 Task: Start in the project ApprisePro the sprint 'Zooming Zone', with a duration of 3 weeks. Start in the project ApprisePro the sprint 'Zooming Zone', with a duration of 2 weeks. Start in the project ApprisePro the sprint 'Zooming Zone', with a duration of 1 week
Action: Mouse moved to (180, 55)
Screenshot: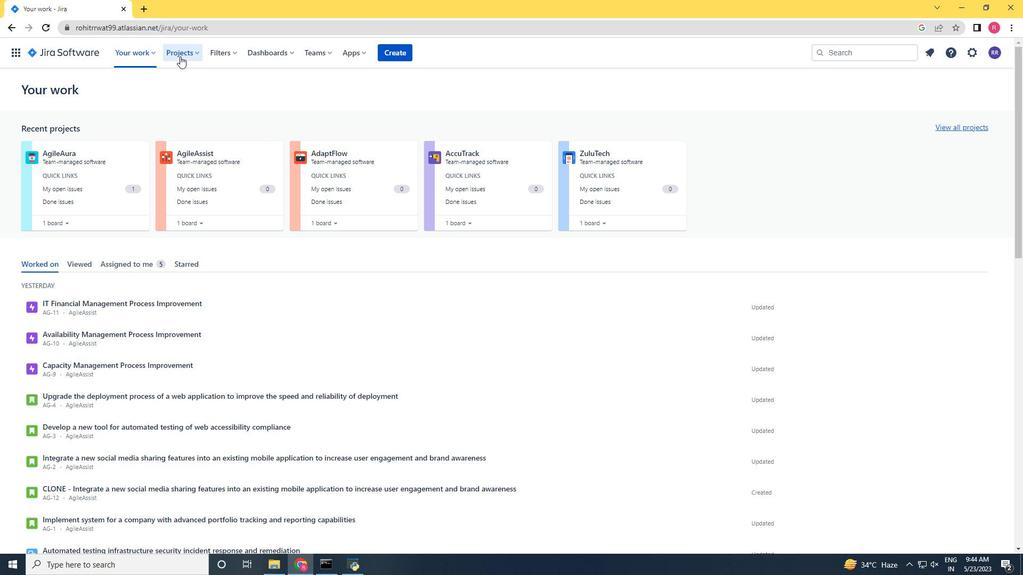 
Action: Mouse pressed left at (180, 55)
Screenshot: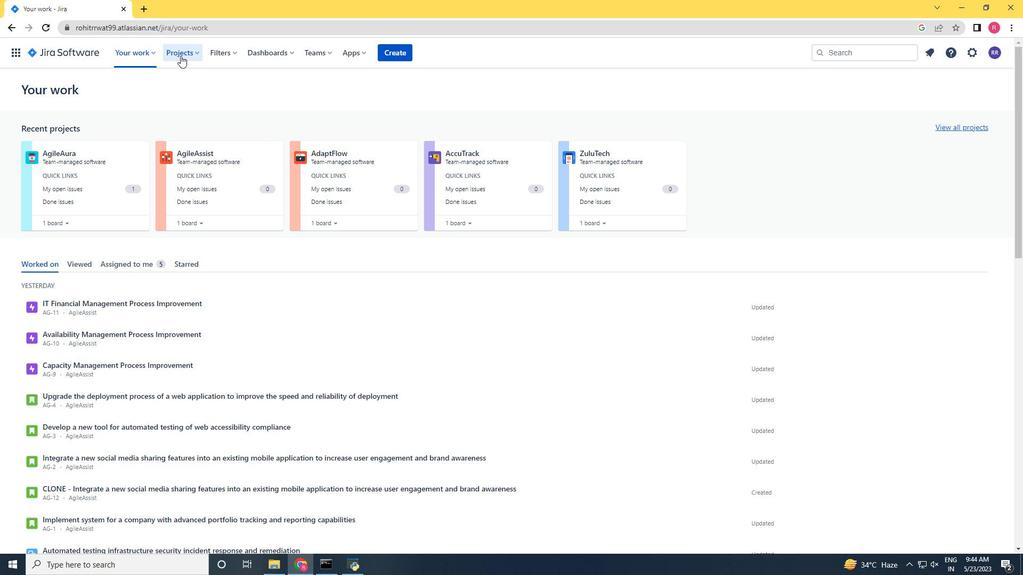 
Action: Mouse moved to (189, 96)
Screenshot: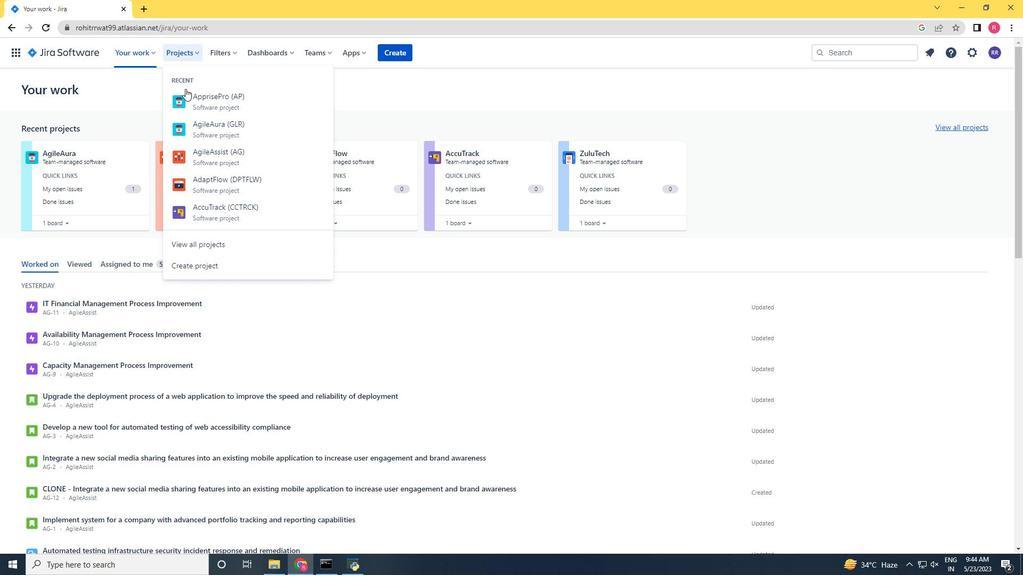 
Action: Mouse pressed left at (189, 96)
Screenshot: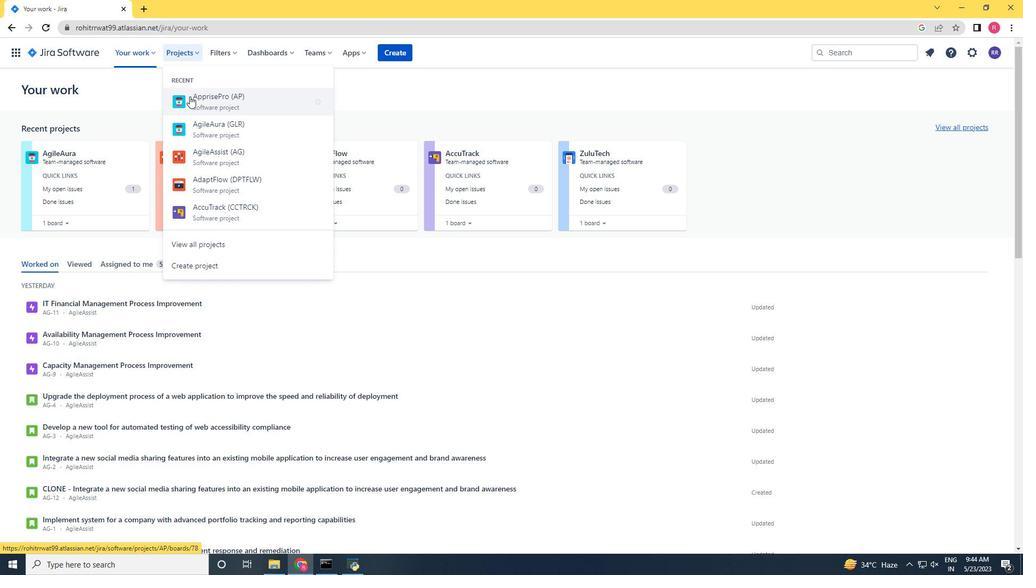 
Action: Mouse moved to (77, 166)
Screenshot: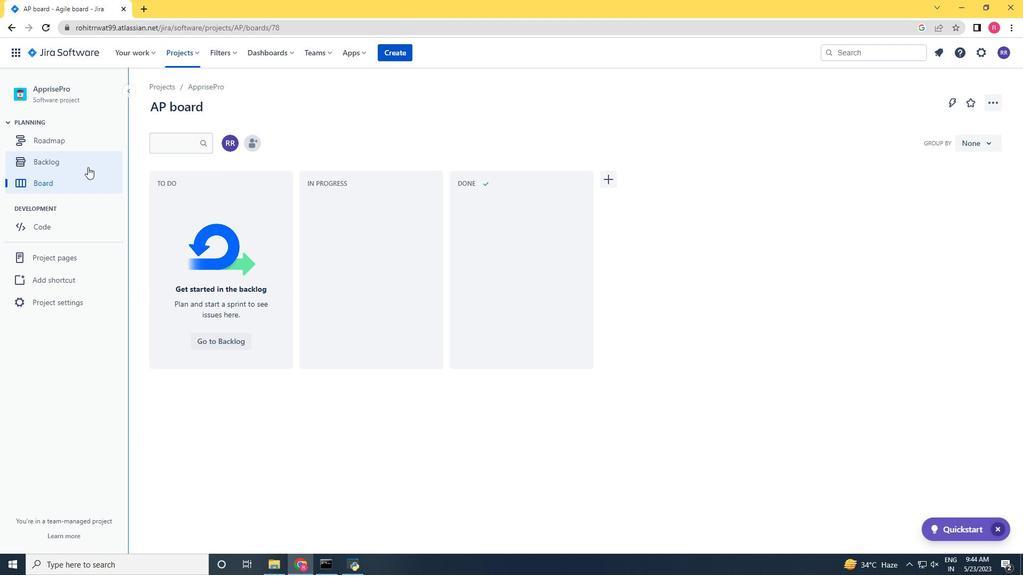 
Action: Mouse pressed left at (77, 166)
Screenshot: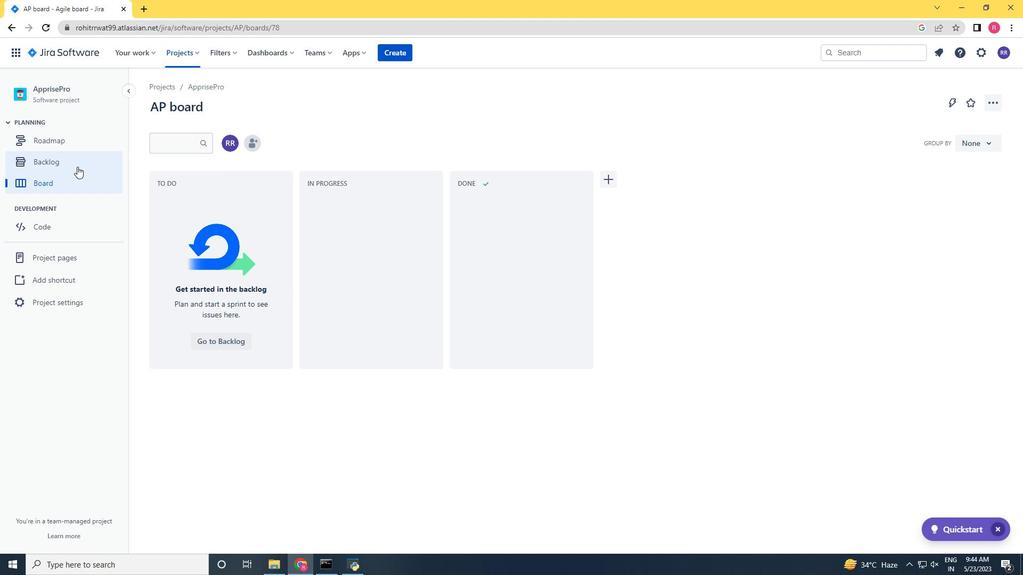 
Action: Mouse moved to (950, 165)
Screenshot: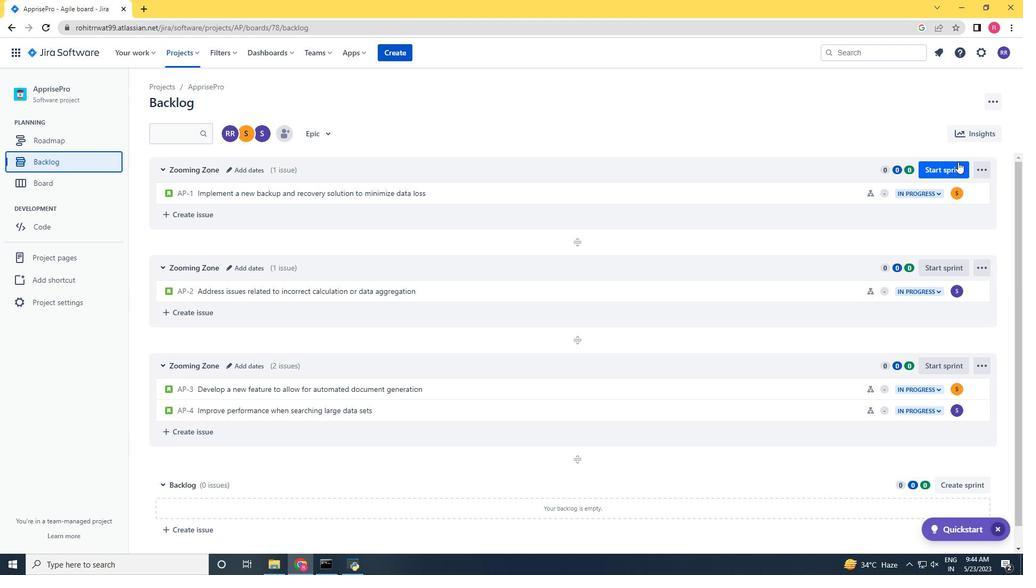 
Action: Mouse pressed left at (950, 165)
Screenshot: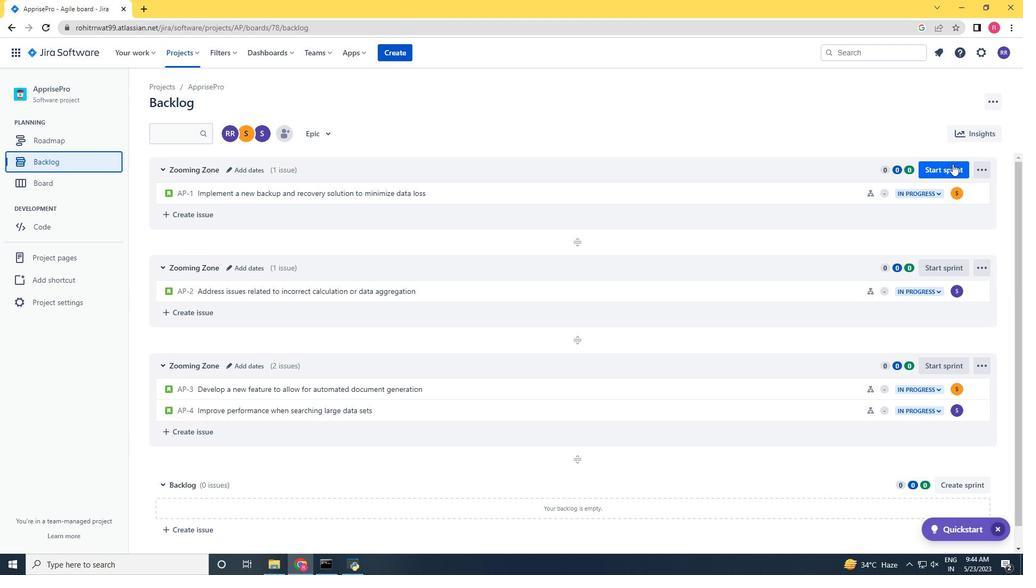 
Action: Mouse moved to (458, 188)
Screenshot: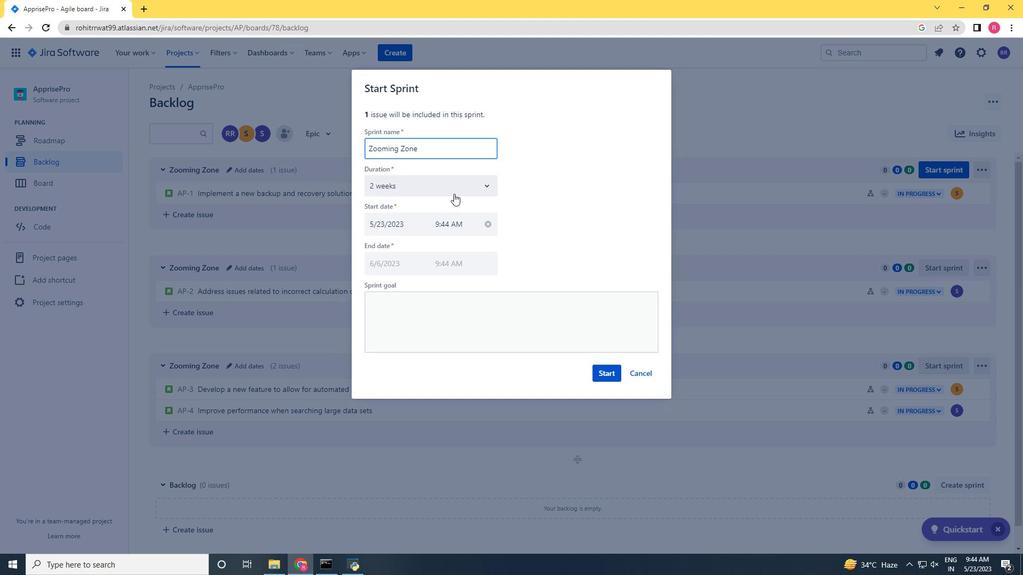 
Action: Mouse pressed left at (458, 188)
Screenshot: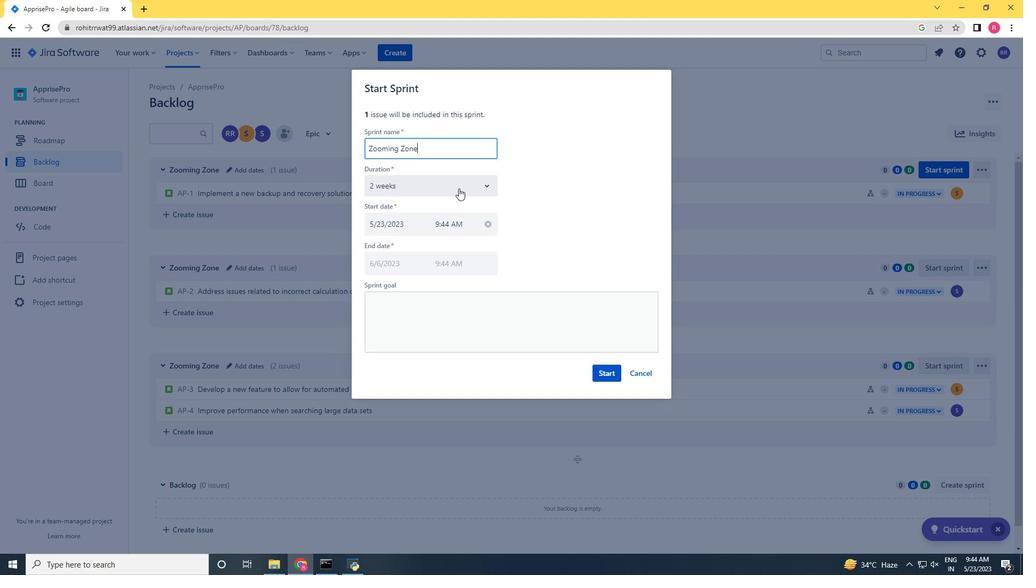 
Action: Mouse moved to (410, 246)
Screenshot: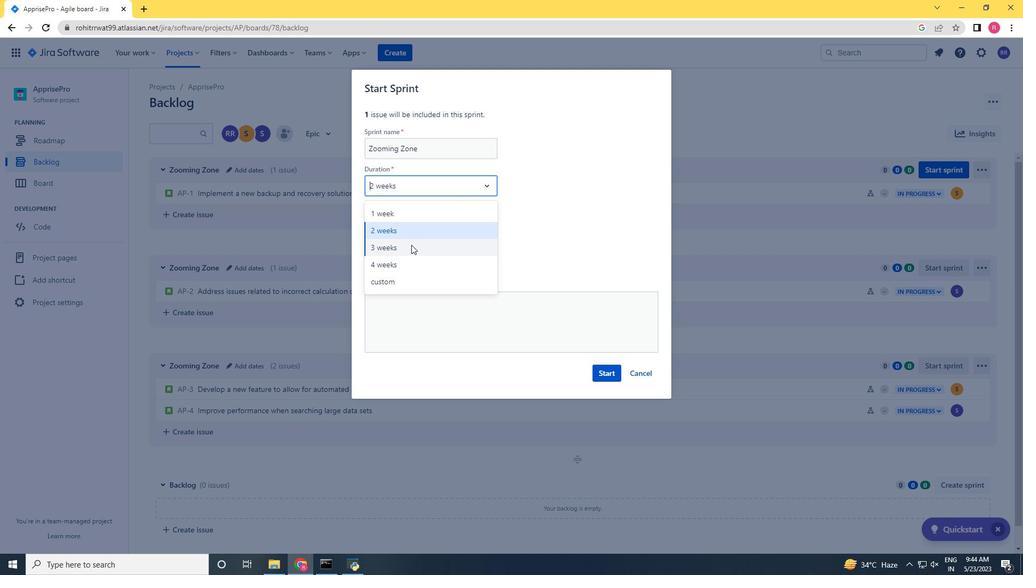 
Action: Mouse pressed left at (410, 246)
Screenshot: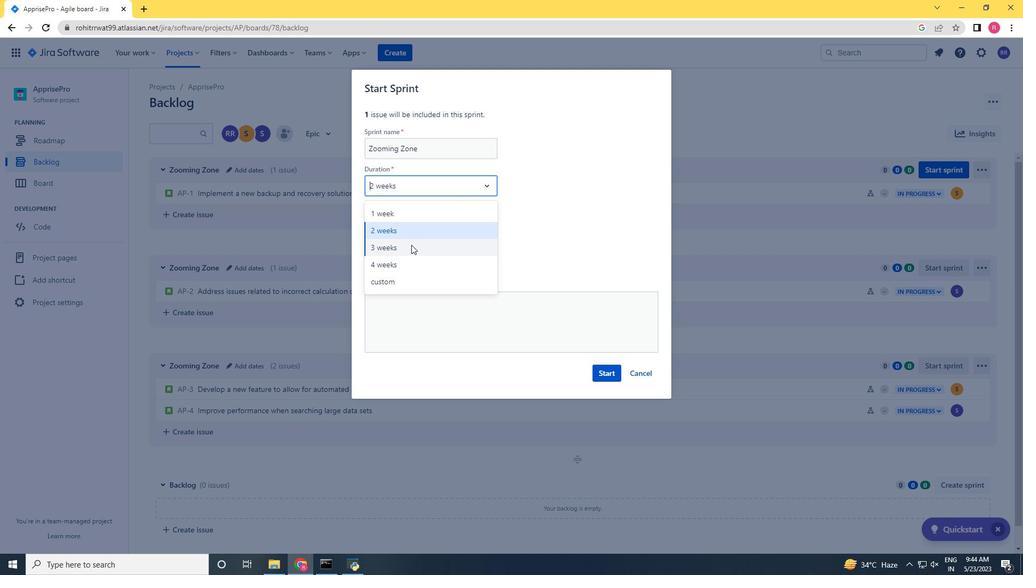 
Action: Mouse moved to (596, 374)
Screenshot: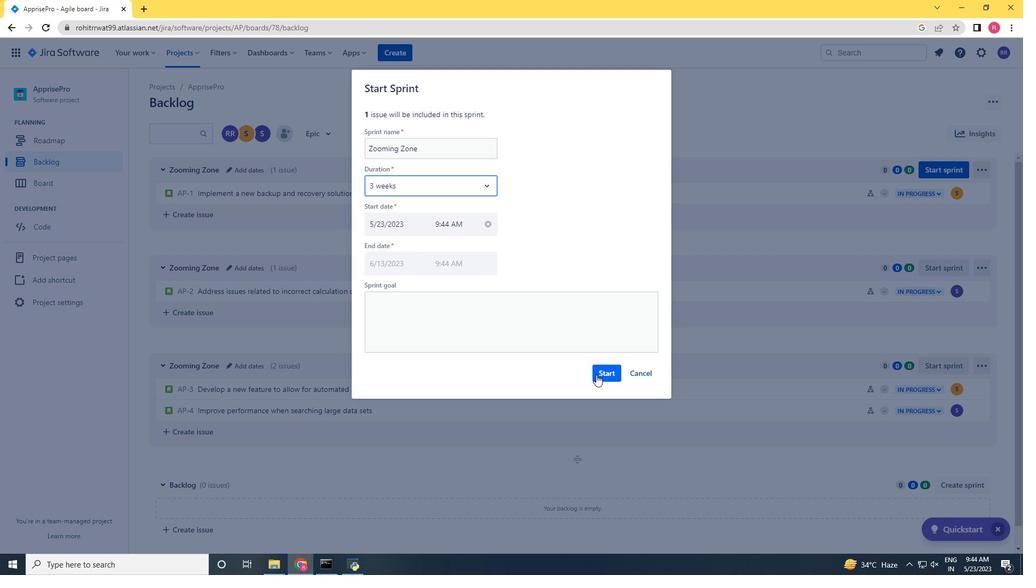 
Action: Mouse pressed left at (596, 374)
Screenshot: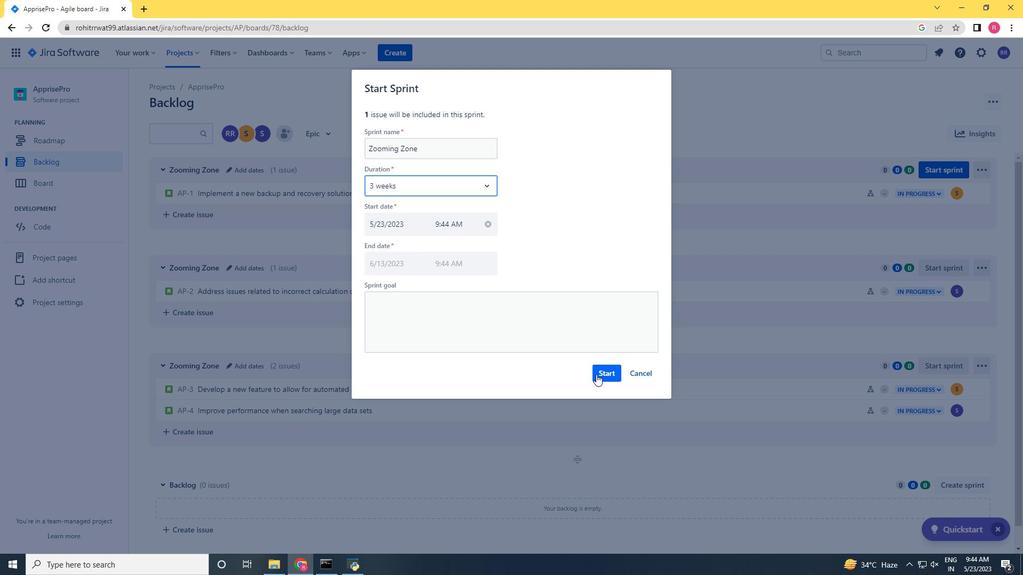 
Action: Mouse moved to (326, 367)
Screenshot: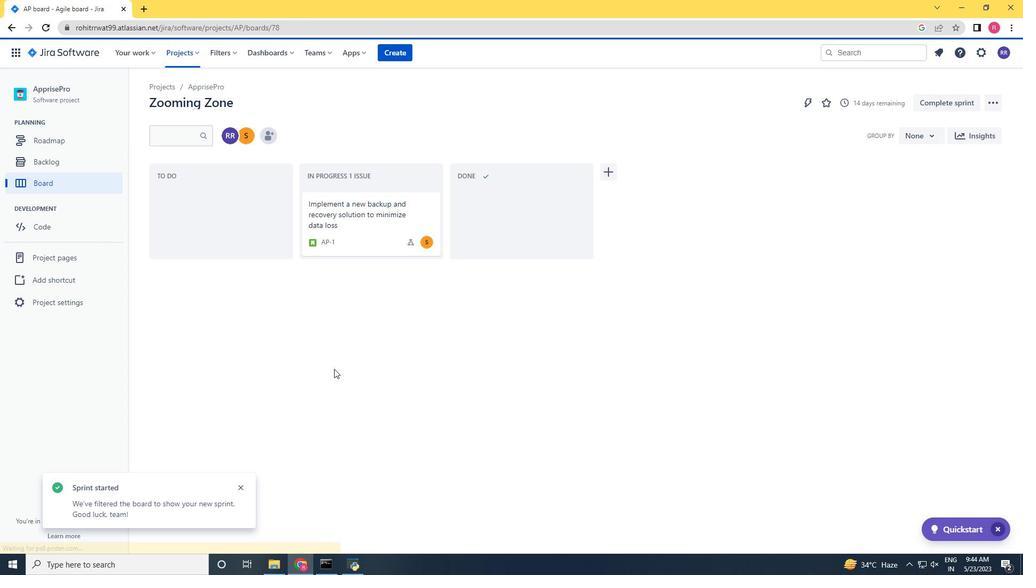 
Action: Mouse scrolled (326, 368) with delta (0, 0)
Screenshot: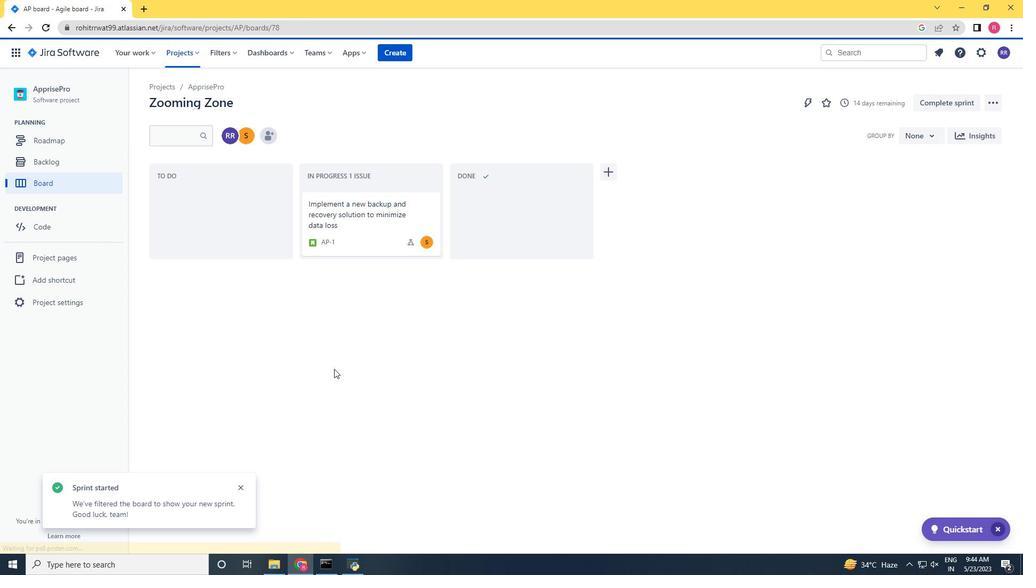 
Action: Mouse scrolled (326, 368) with delta (0, 0)
Screenshot: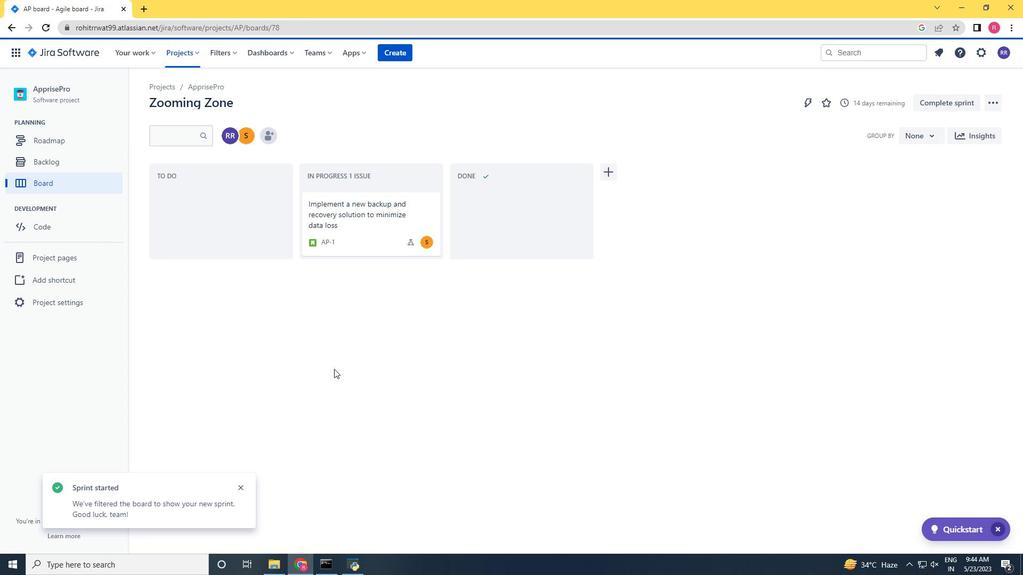 
Action: Mouse scrolled (326, 368) with delta (0, 0)
Screenshot: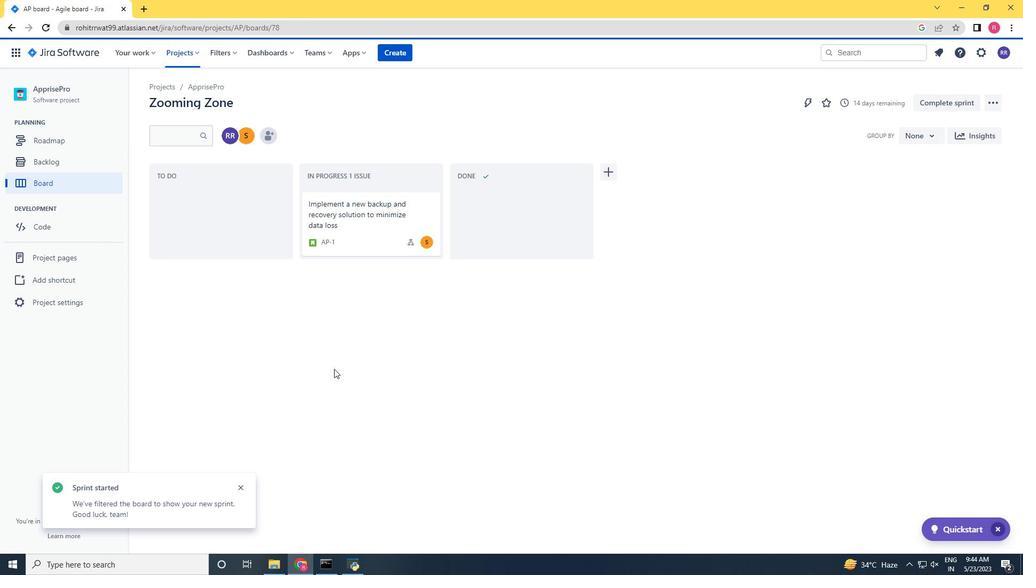 
Action: Mouse scrolled (326, 368) with delta (0, 0)
Screenshot: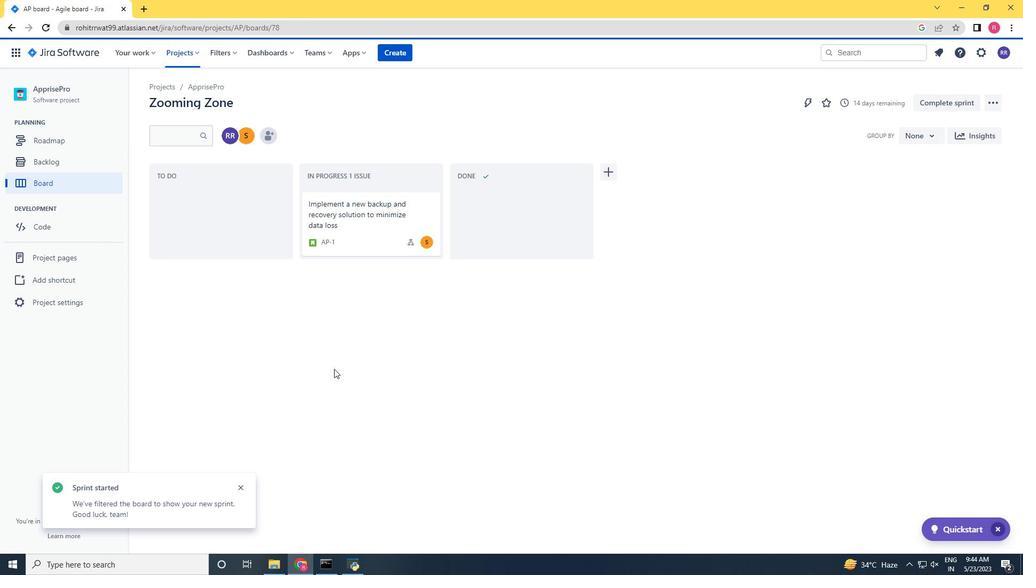 
Action: Mouse scrolled (326, 368) with delta (0, 0)
Screenshot: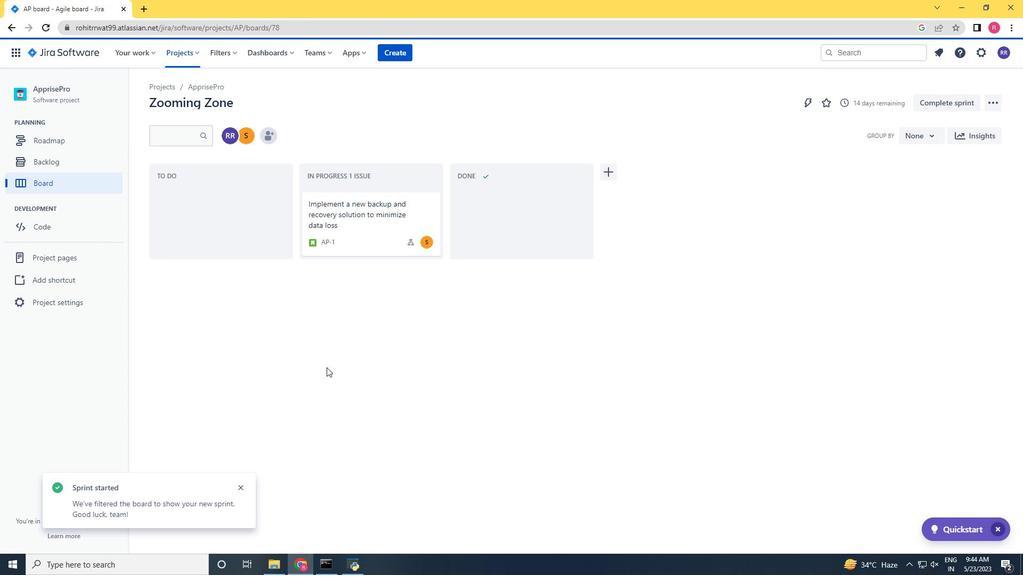 
Action: Mouse moved to (76, 164)
Screenshot: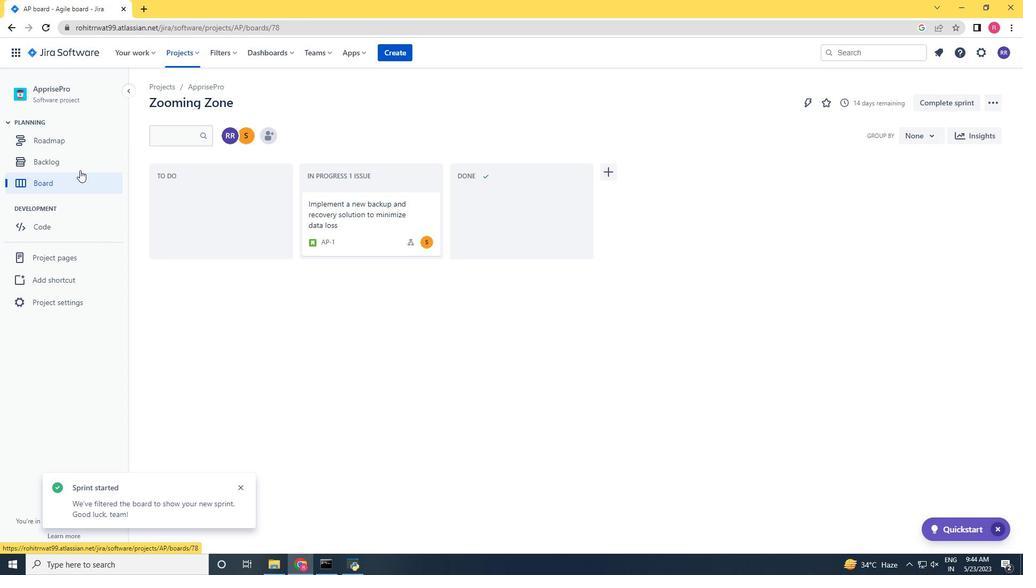 
Action: Mouse pressed left at (76, 164)
Screenshot: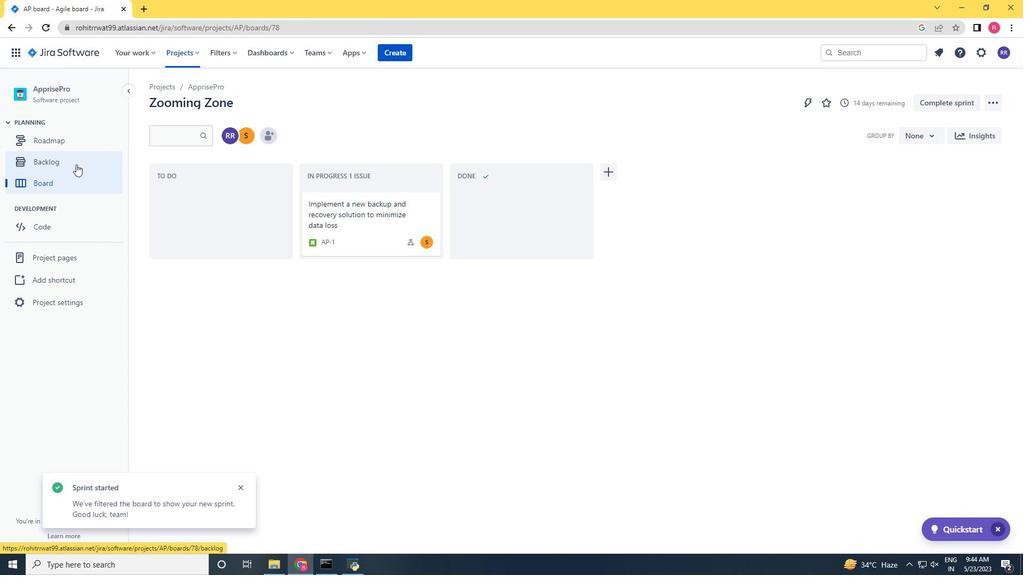 
Action: Mouse moved to (377, 333)
Screenshot: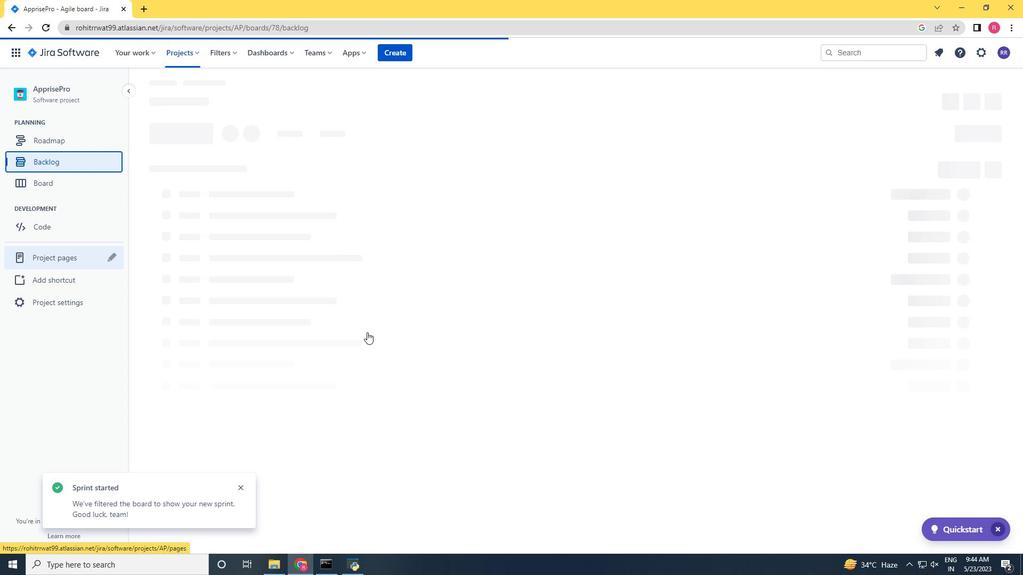 
Action: Mouse scrolled (377, 334) with delta (0, 0)
Screenshot: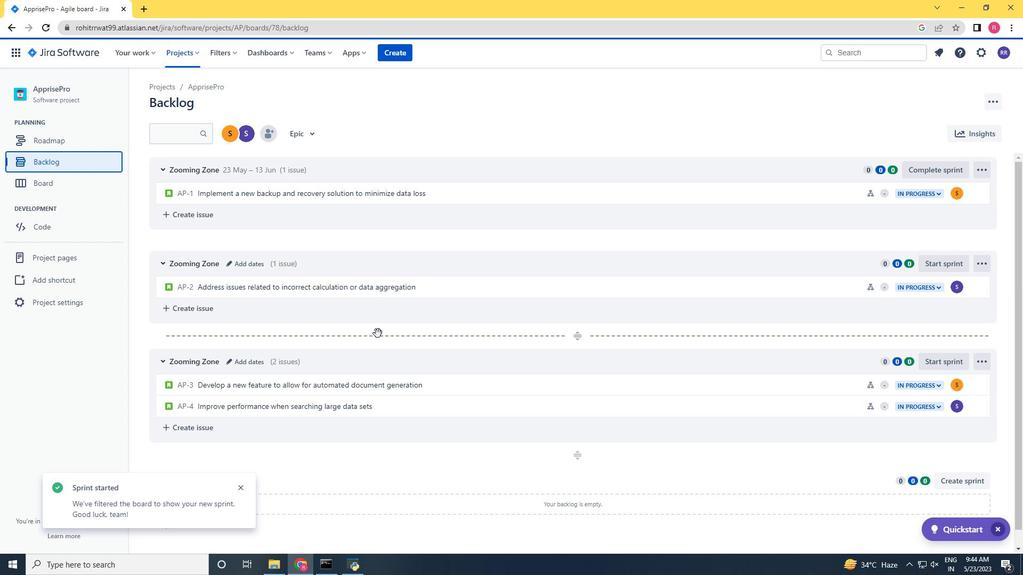 
Action: Mouse scrolled (377, 334) with delta (0, 0)
Screenshot: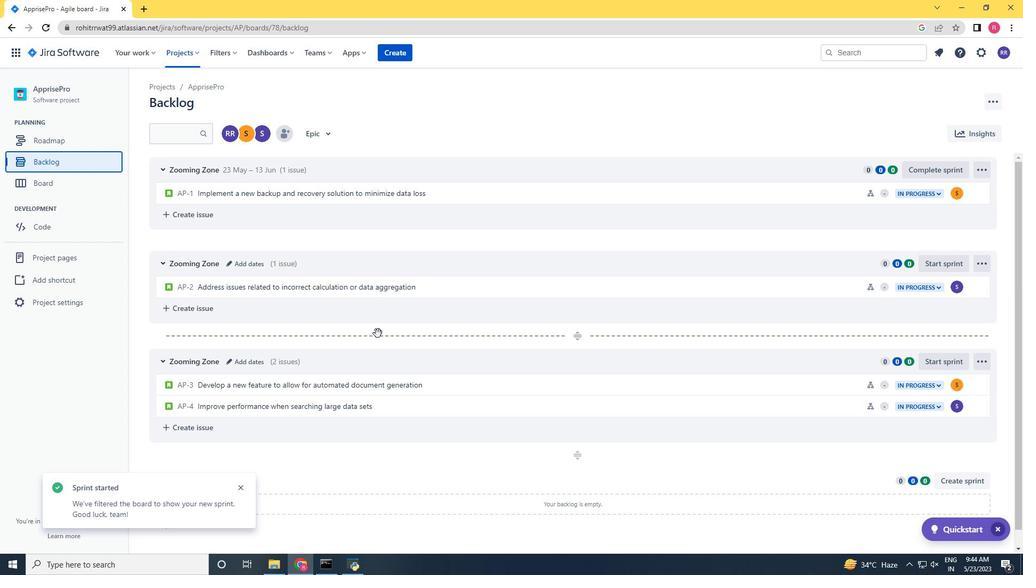 
Action: Mouse scrolled (377, 334) with delta (0, 0)
Screenshot: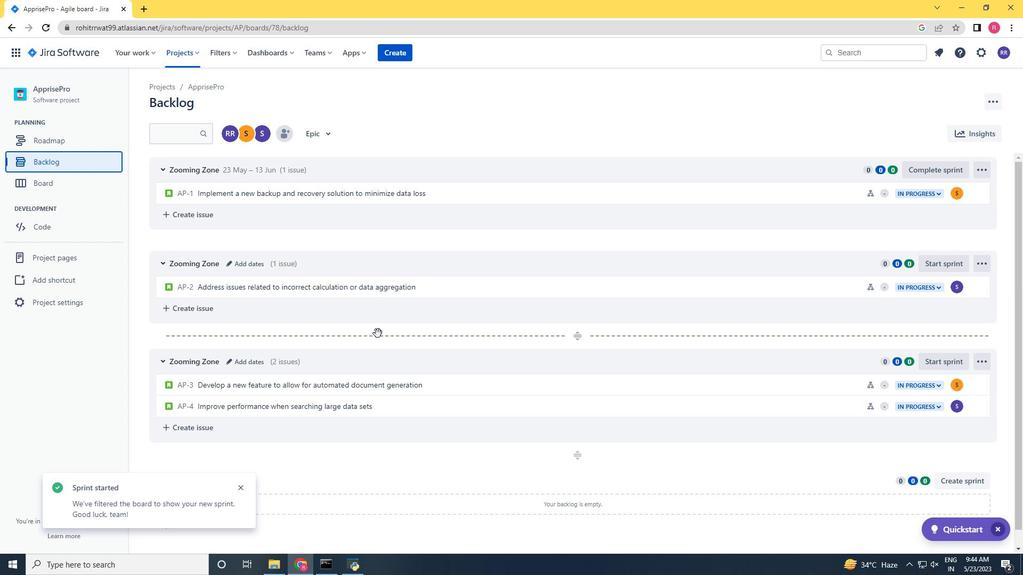 
Action: Mouse scrolled (377, 334) with delta (0, 0)
Screenshot: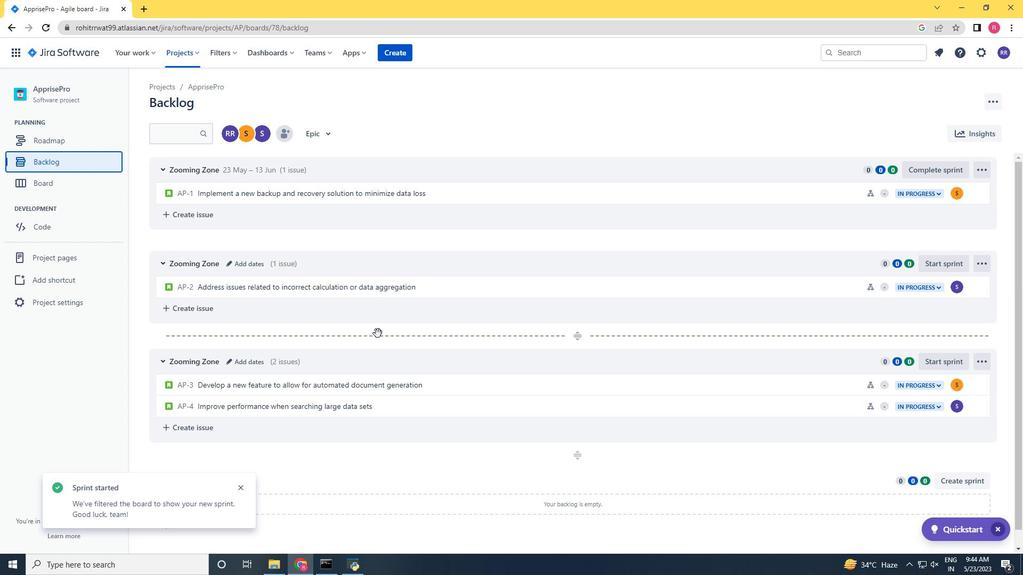 
Action: Mouse moved to (484, 430)
Screenshot: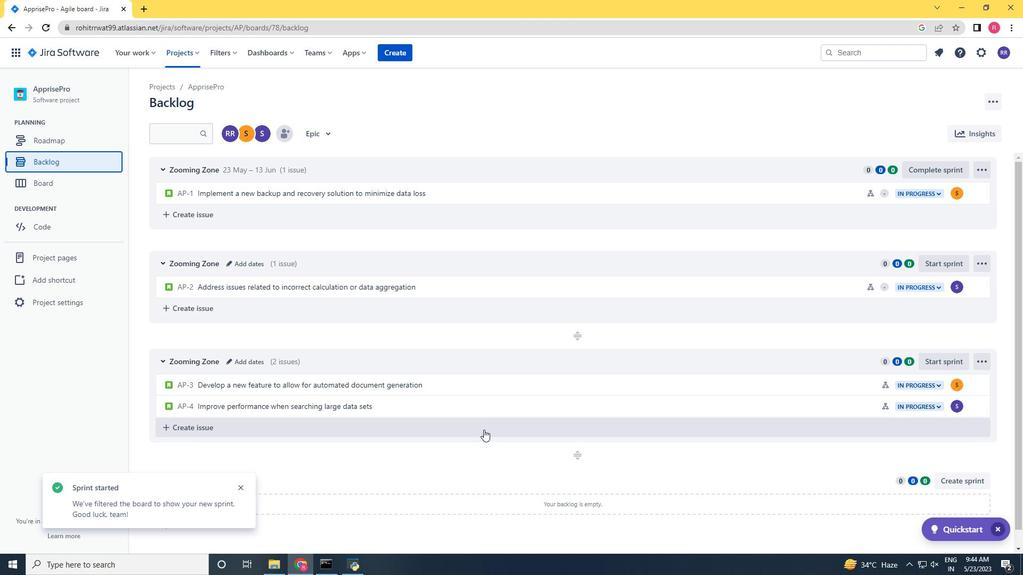 
Action: Mouse scrolled (484, 430) with delta (0, 0)
Screenshot: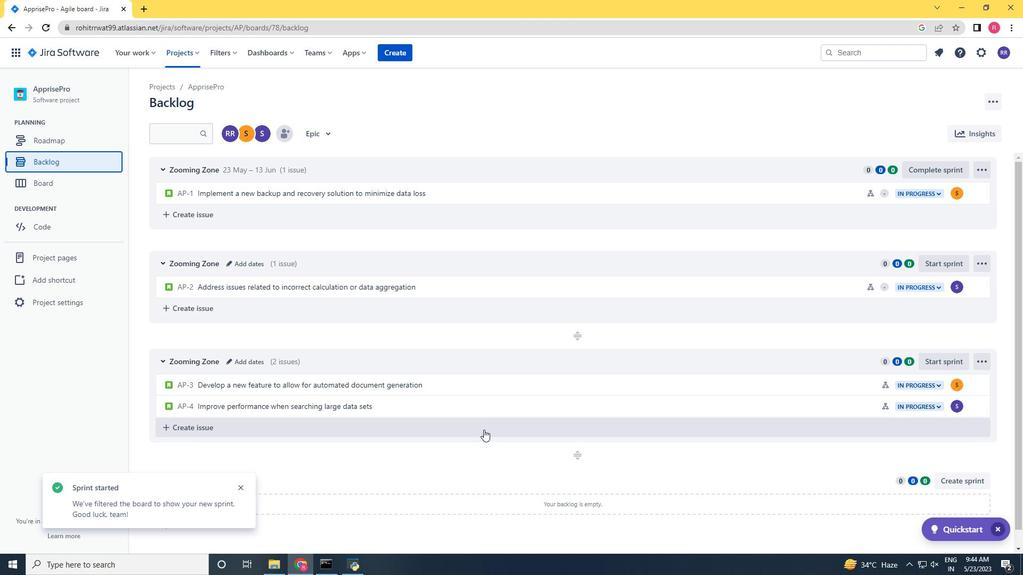 
Action: Mouse scrolled (484, 430) with delta (0, 0)
Screenshot: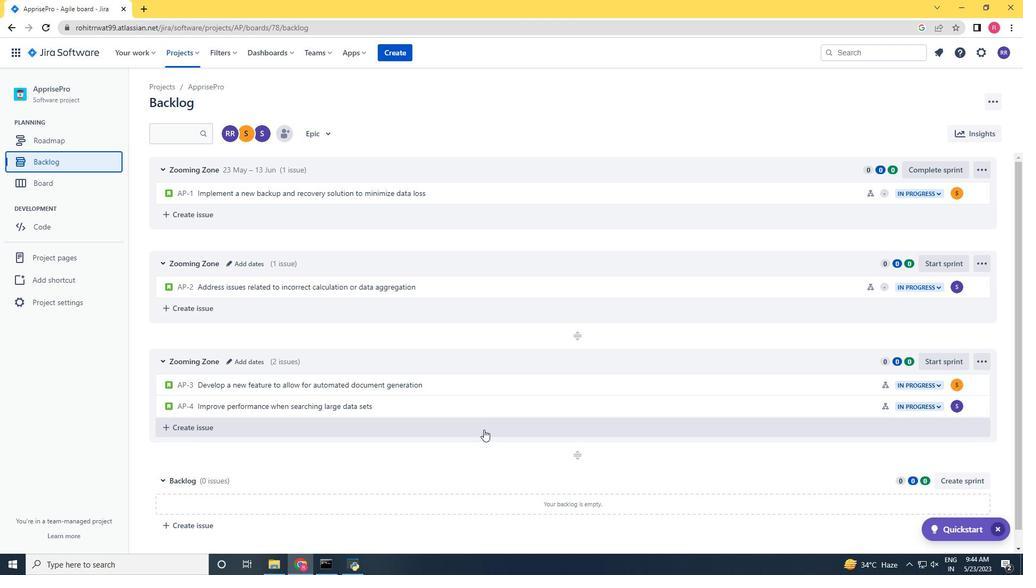 
Action: Mouse scrolled (484, 429) with delta (0, 0)
Screenshot: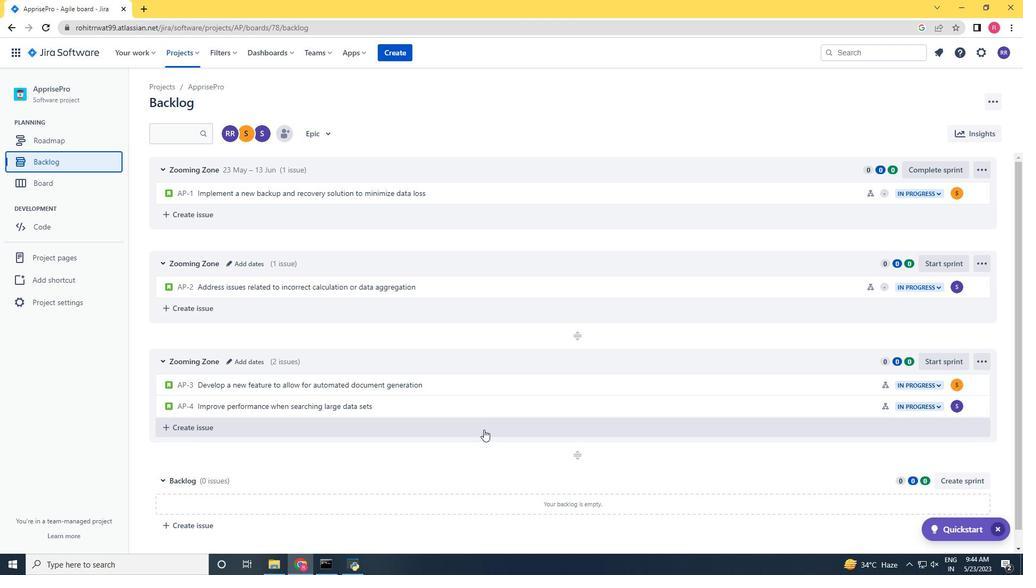 
Action: Mouse moved to (908, 265)
Screenshot: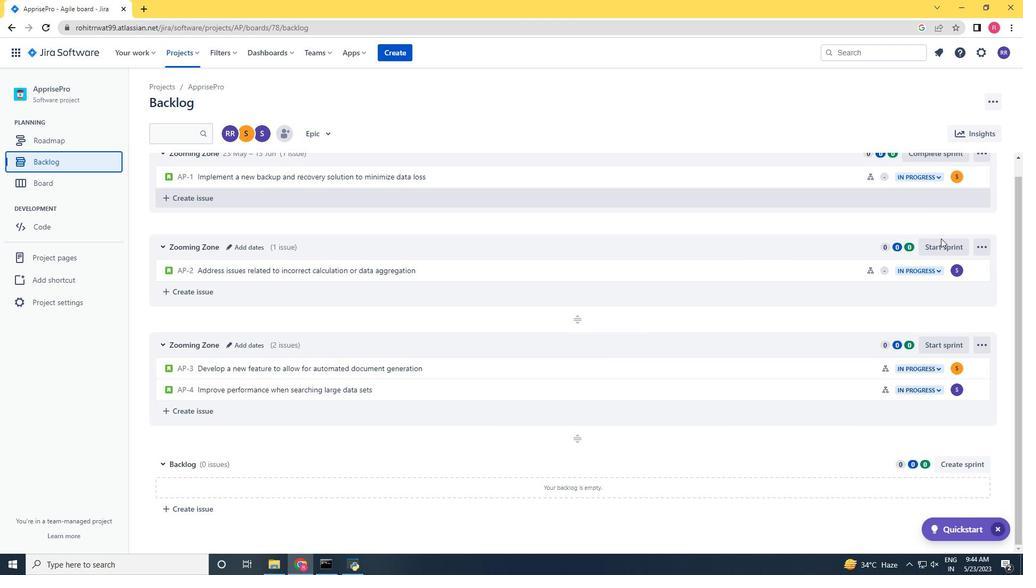 
Action: Mouse scrolled (908, 266) with delta (0, 0)
Screenshot: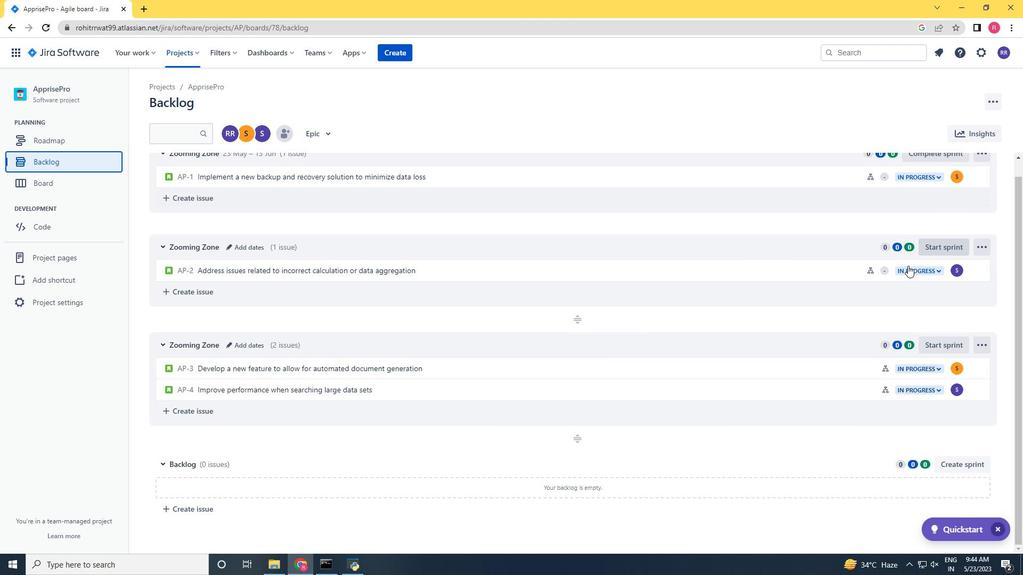 
Action: Mouse scrolled (908, 266) with delta (0, 0)
Screenshot: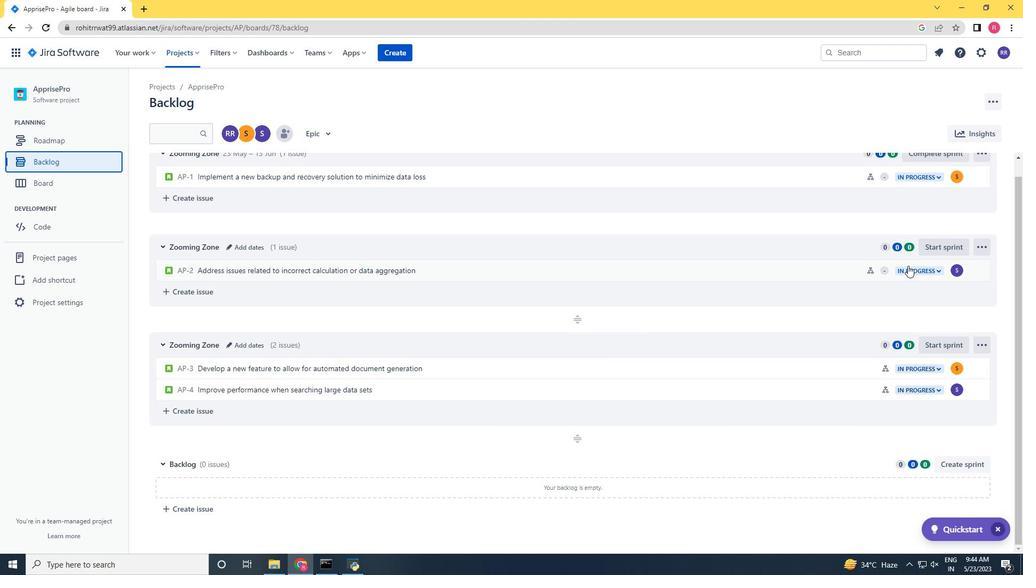 
Action: Mouse scrolled (908, 266) with delta (0, 0)
Screenshot: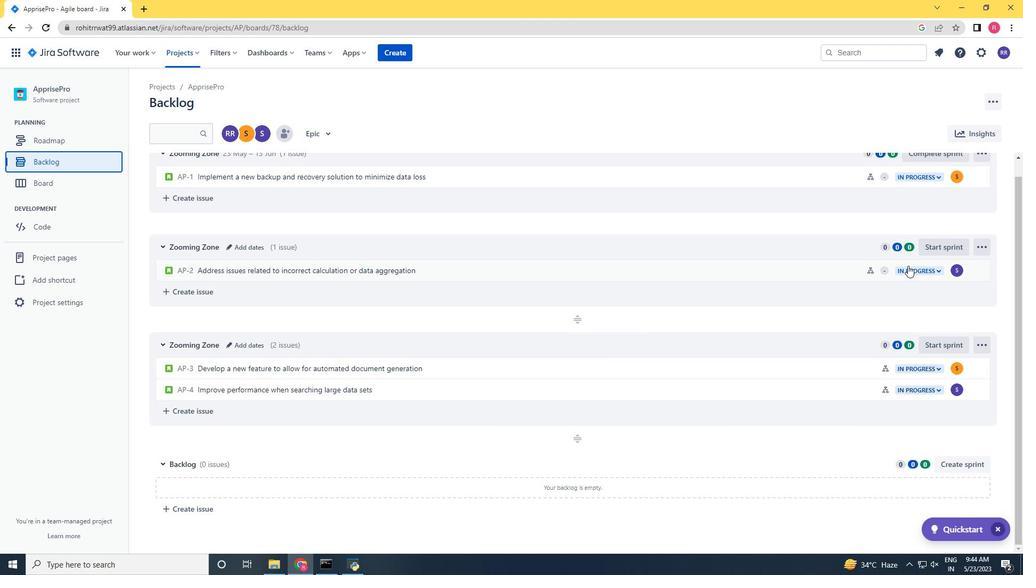 
Action: Mouse moved to (954, 260)
Screenshot: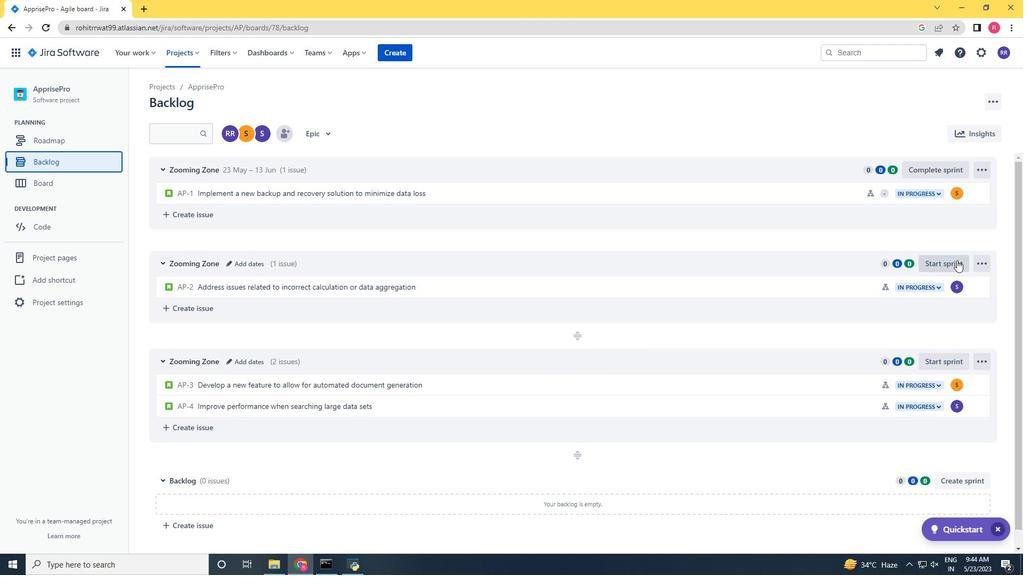 
Action: Mouse pressed left at (954, 260)
Screenshot: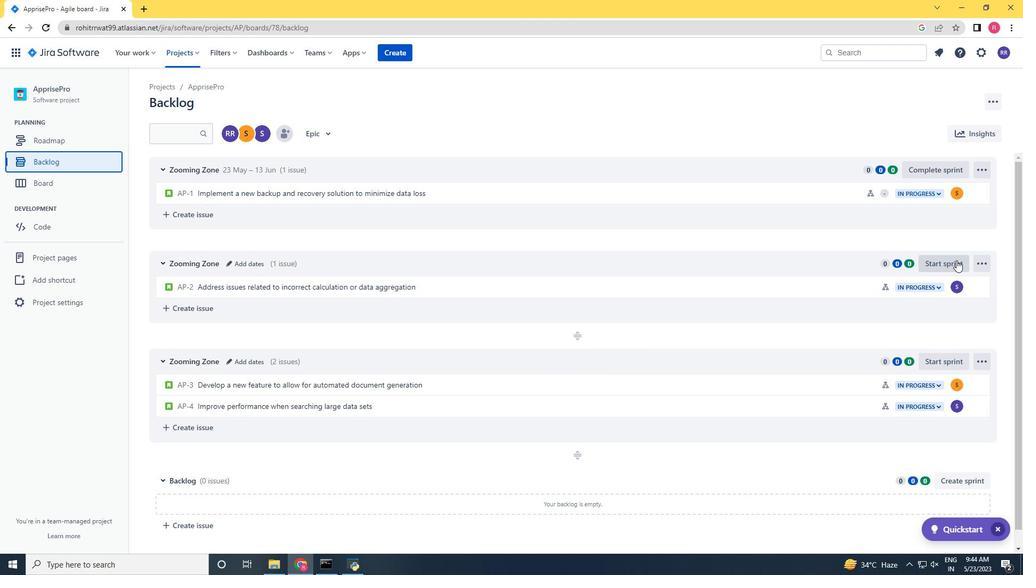 
Action: Mouse moved to (429, 186)
Screenshot: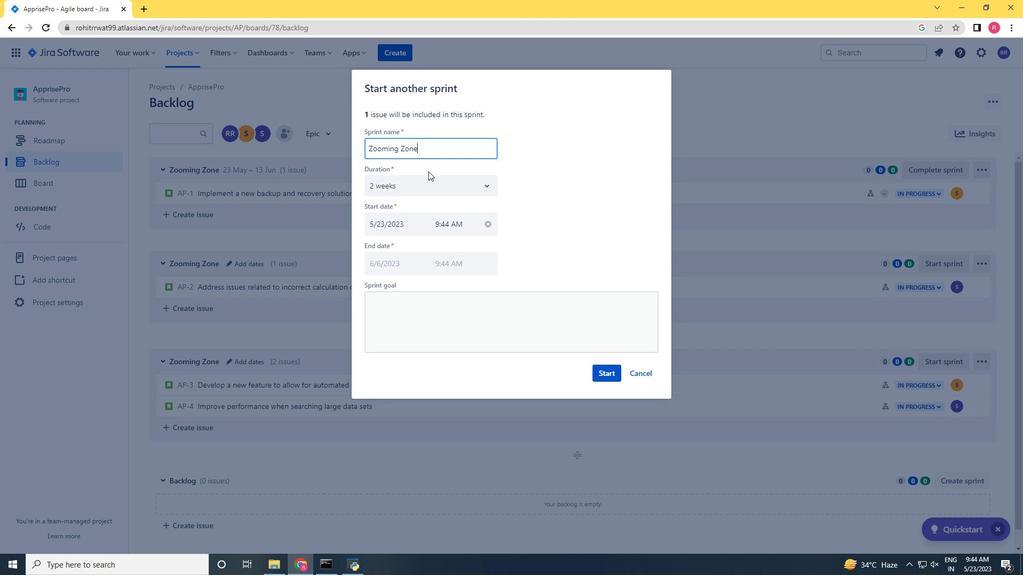 
Action: Mouse pressed left at (429, 186)
Screenshot: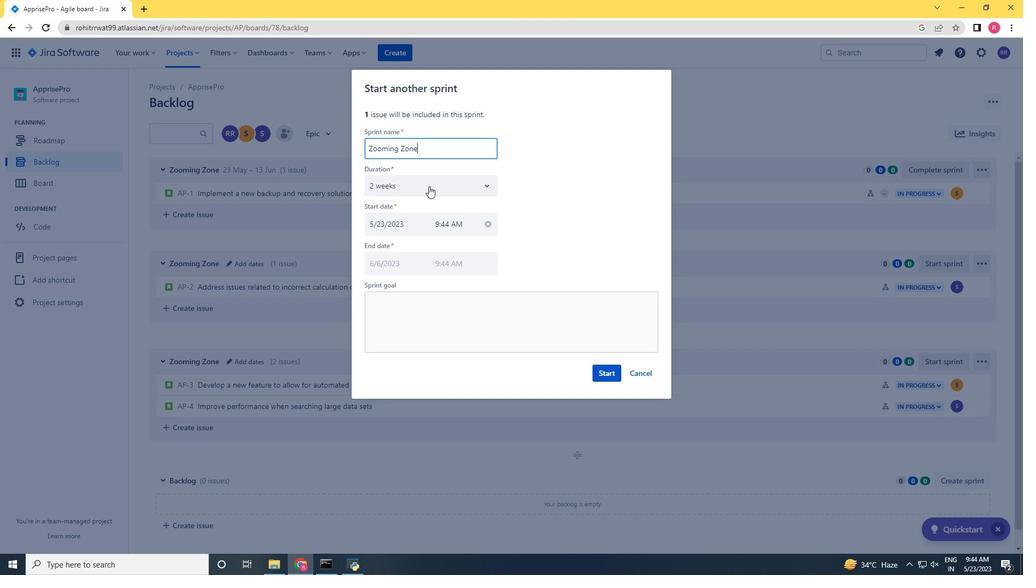 
Action: Mouse moved to (415, 230)
Screenshot: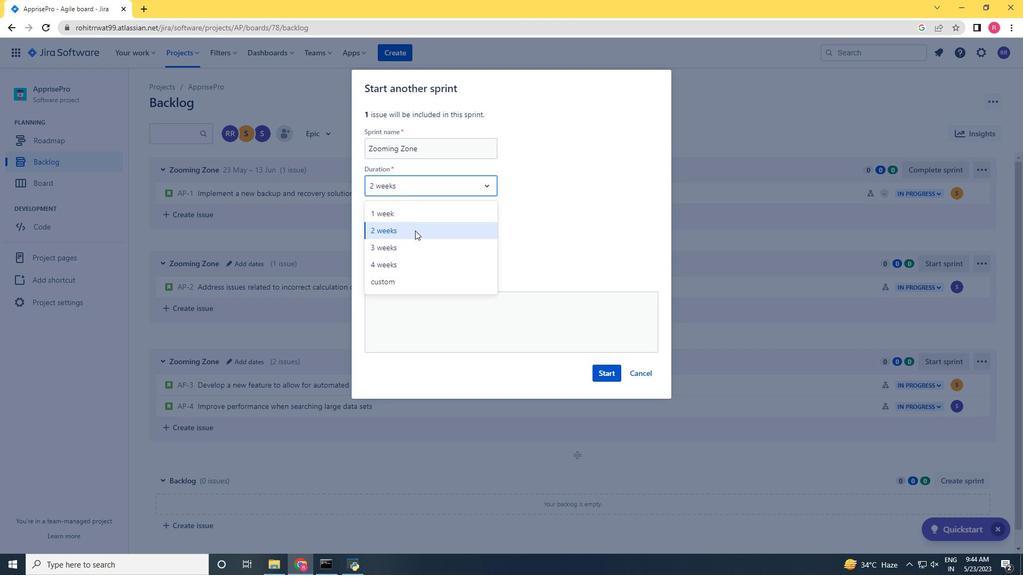 
Action: Mouse pressed left at (415, 230)
Screenshot: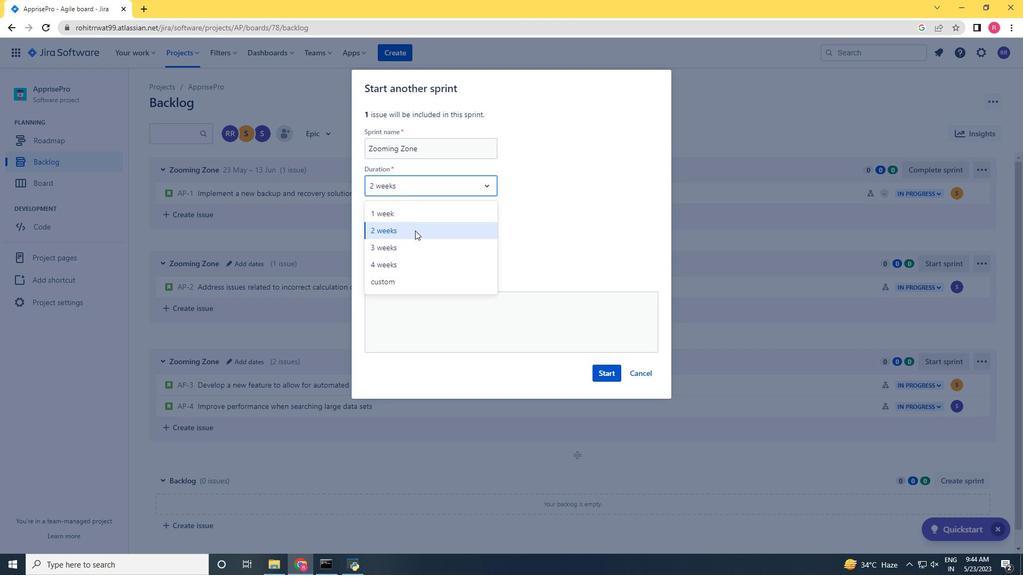 
Action: Mouse moved to (612, 372)
Screenshot: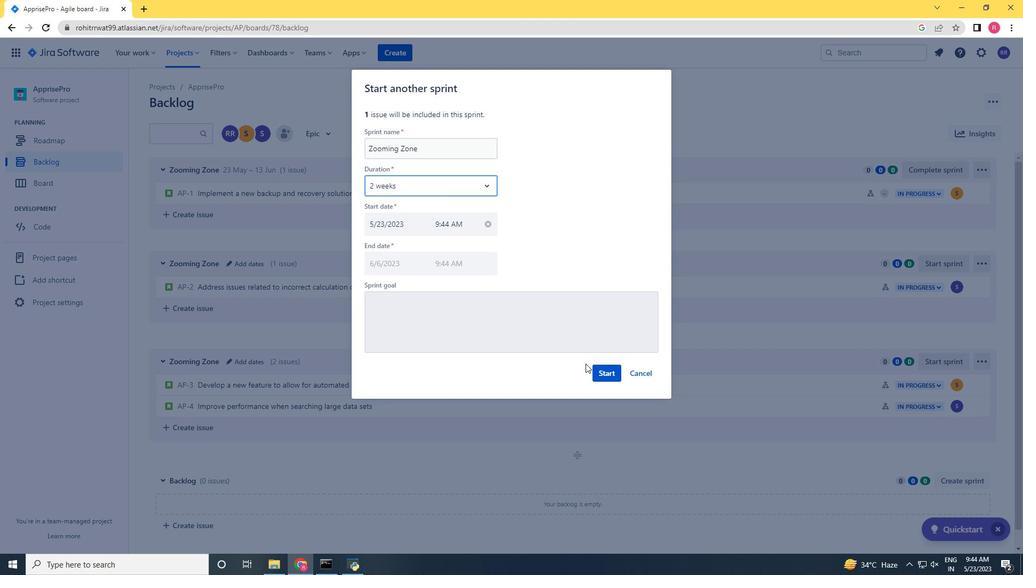 
Action: Mouse pressed left at (612, 372)
Screenshot: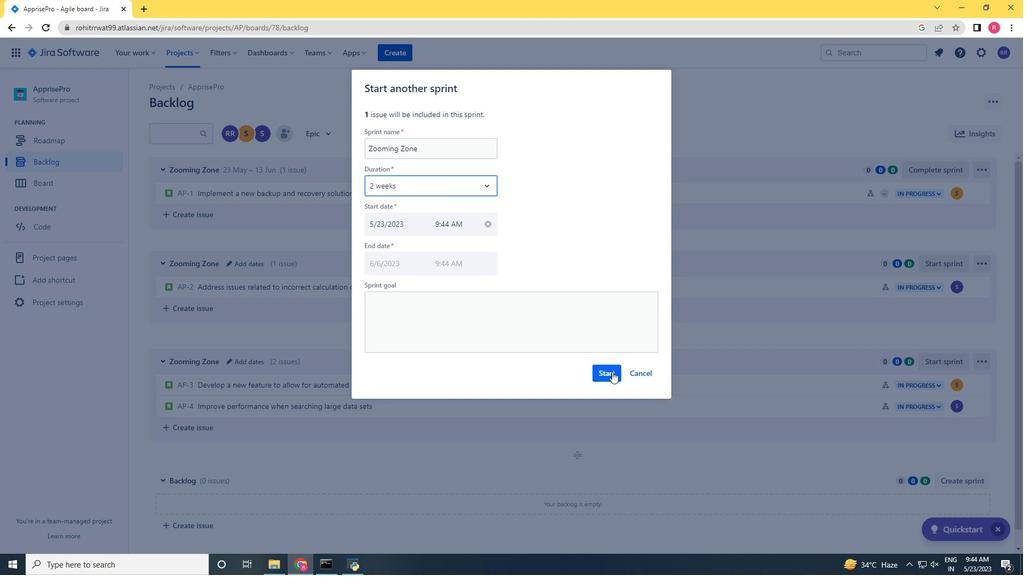 
Action: Mouse moved to (636, 393)
Screenshot: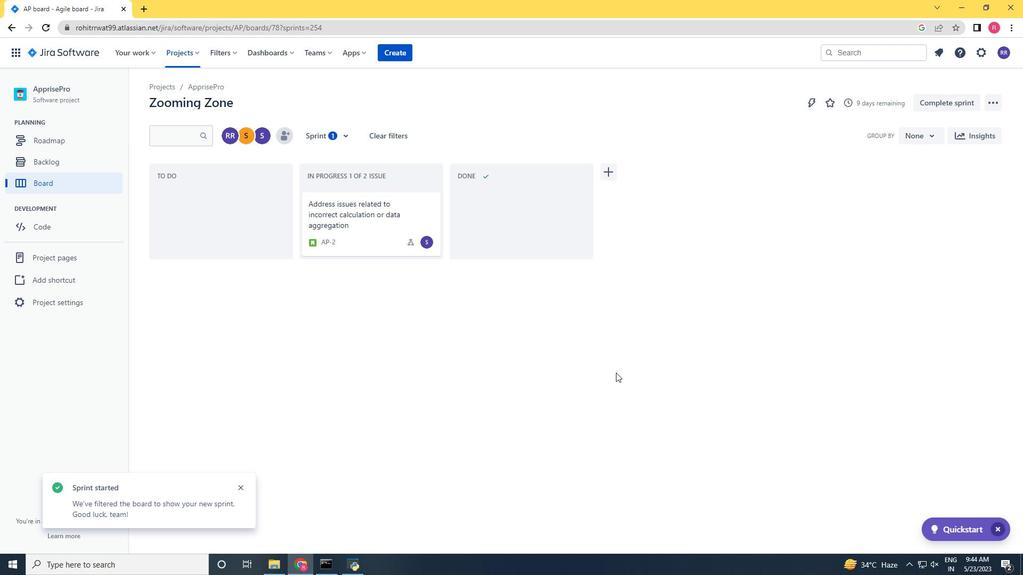 
Action: Mouse scrolled (636, 394) with delta (0, 0)
Screenshot: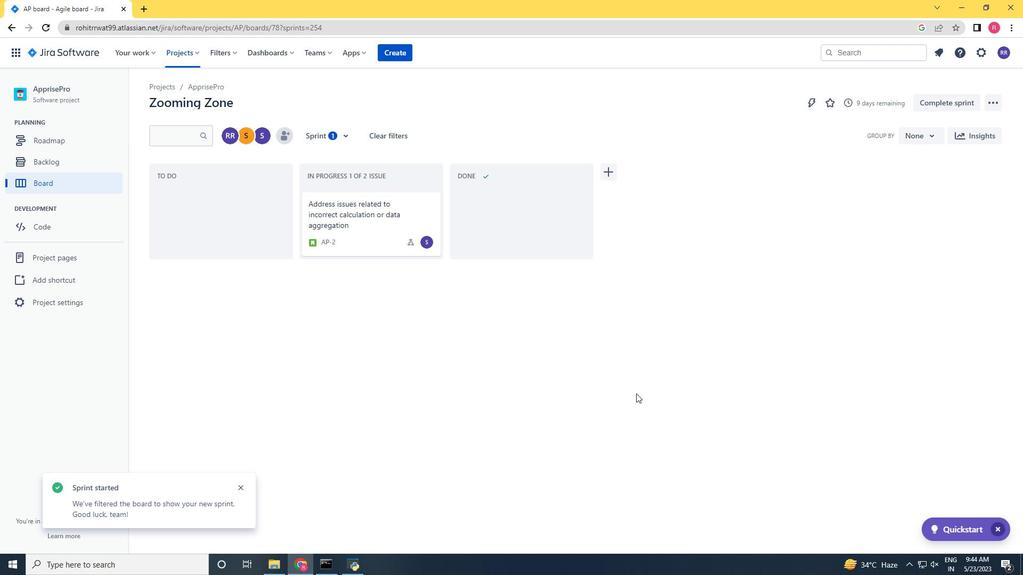 
Action: Mouse scrolled (636, 394) with delta (0, 0)
Screenshot: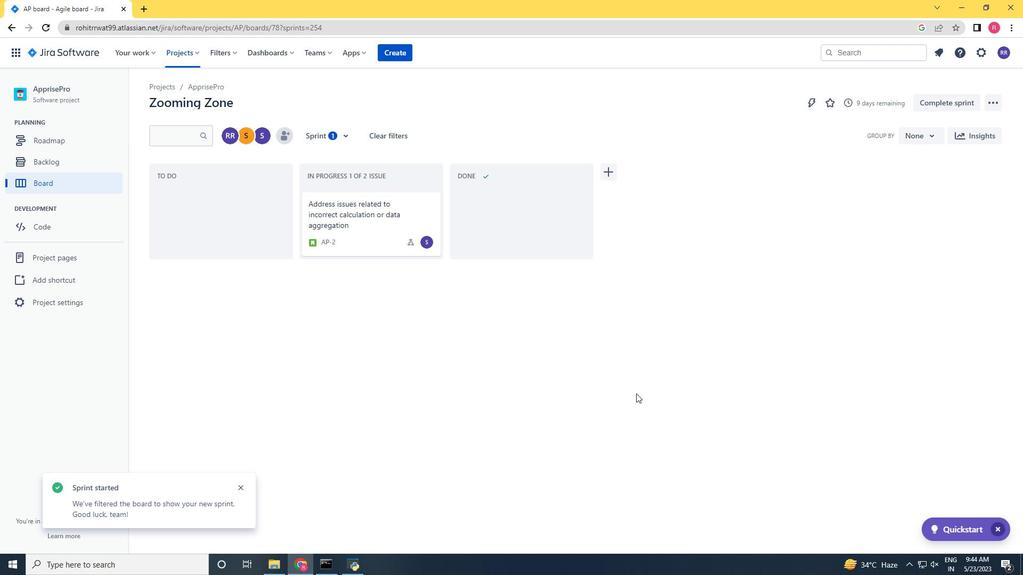 
Action: Mouse scrolled (636, 394) with delta (0, 0)
Screenshot: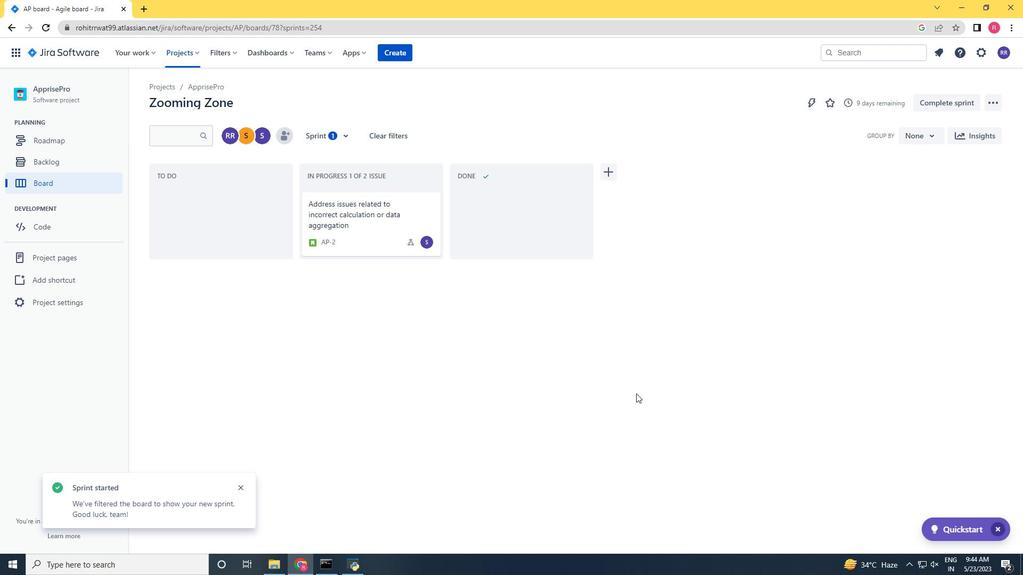
Action: Mouse scrolled (636, 394) with delta (0, 0)
Screenshot: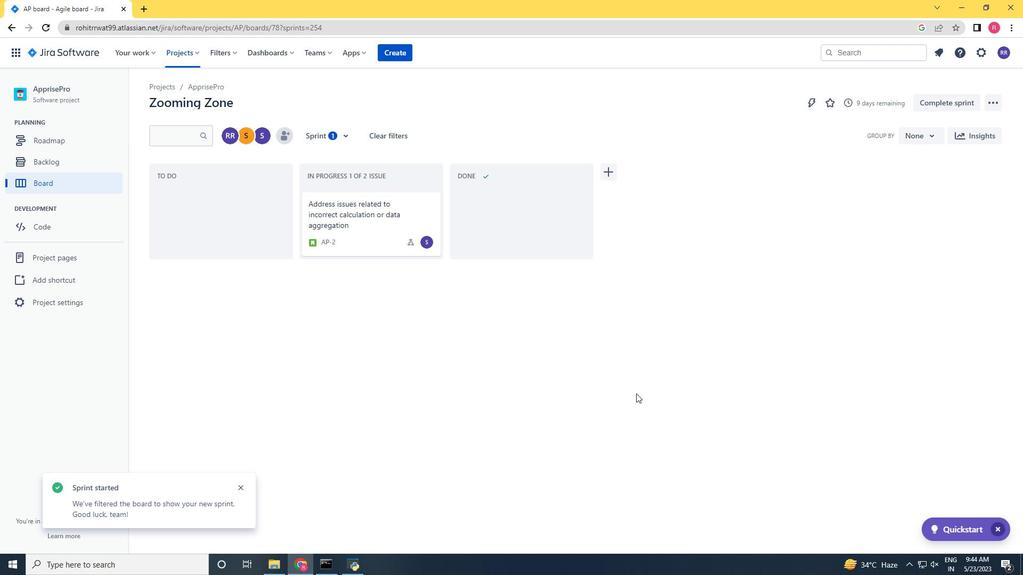 
Action: Mouse scrolled (636, 394) with delta (0, 0)
Screenshot: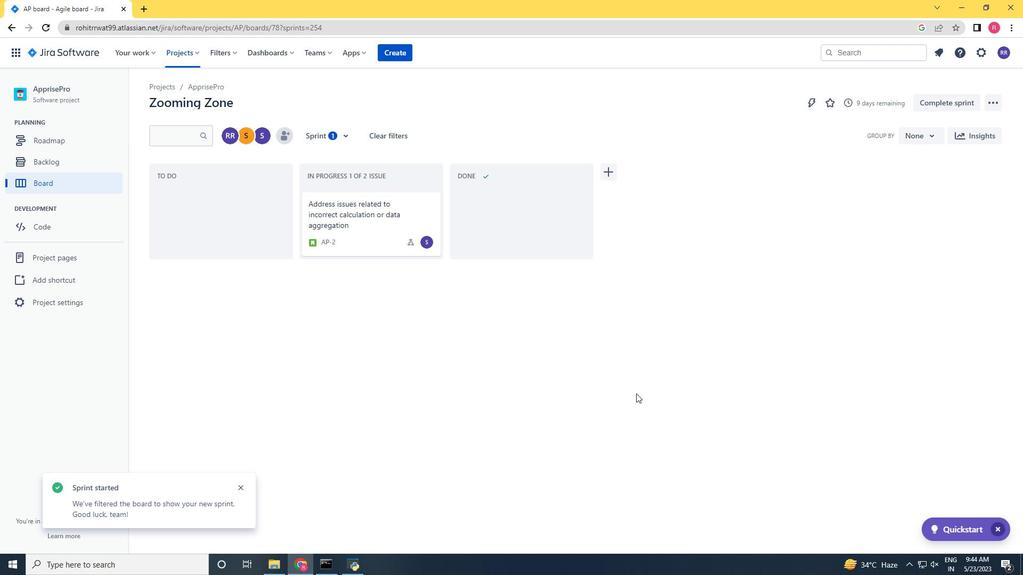 
Action: Mouse scrolled (636, 394) with delta (0, 0)
Screenshot: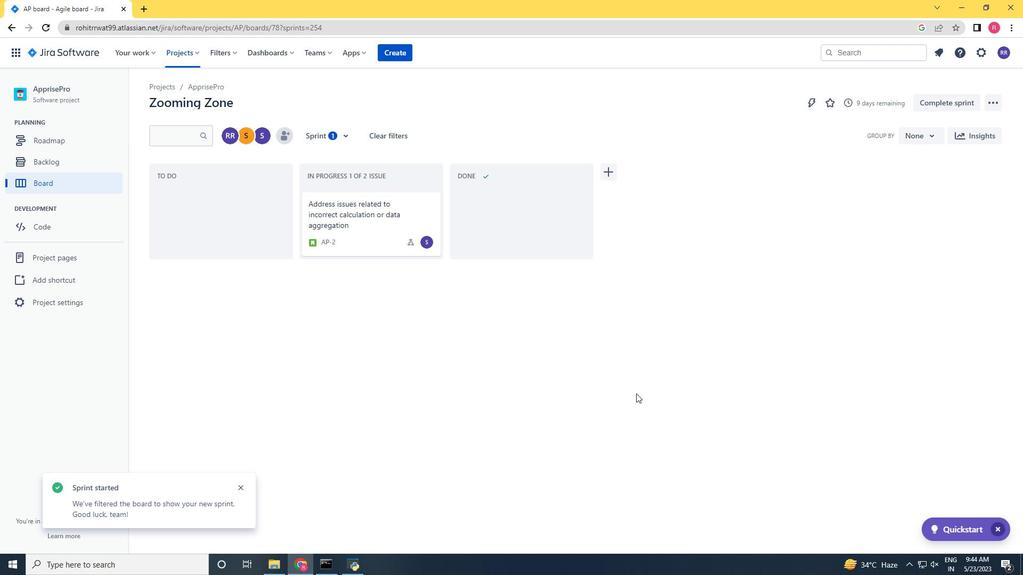 
Action: Mouse scrolled (636, 394) with delta (0, 0)
Screenshot: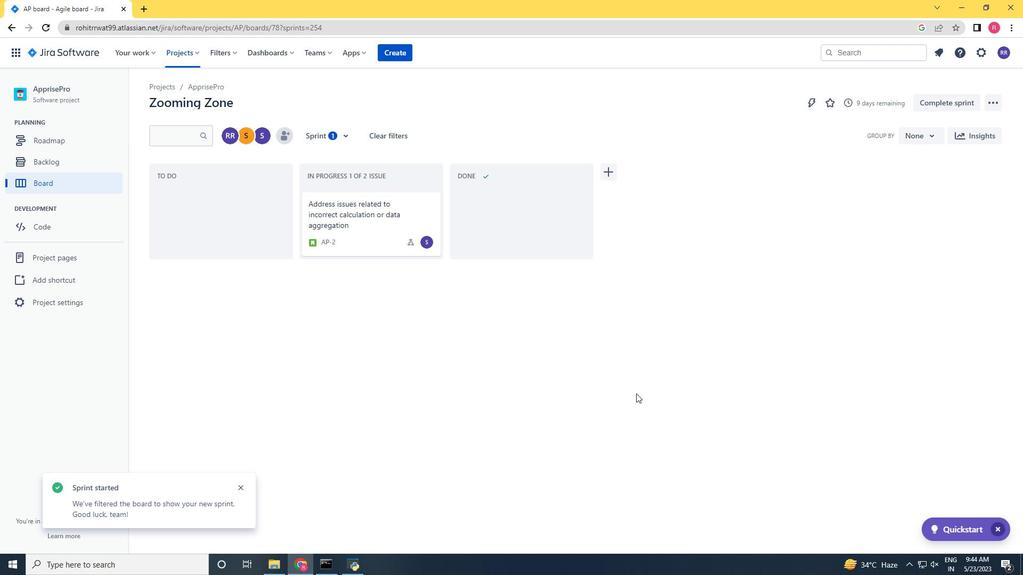 
Action: Mouse moved to (65, 163)
Screenshot: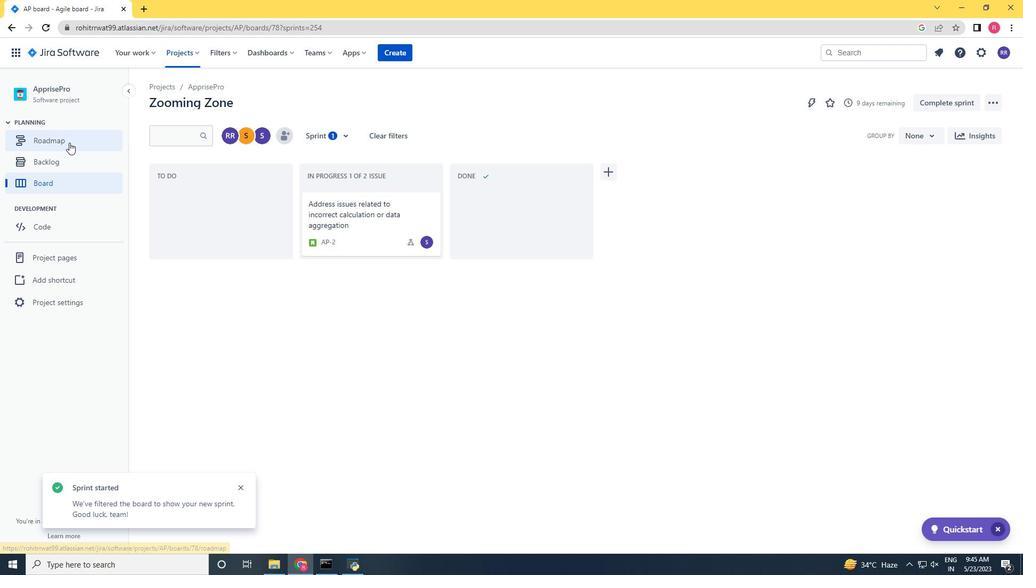 
Action: Mouse pressed left at (65, 163)
Screenshot: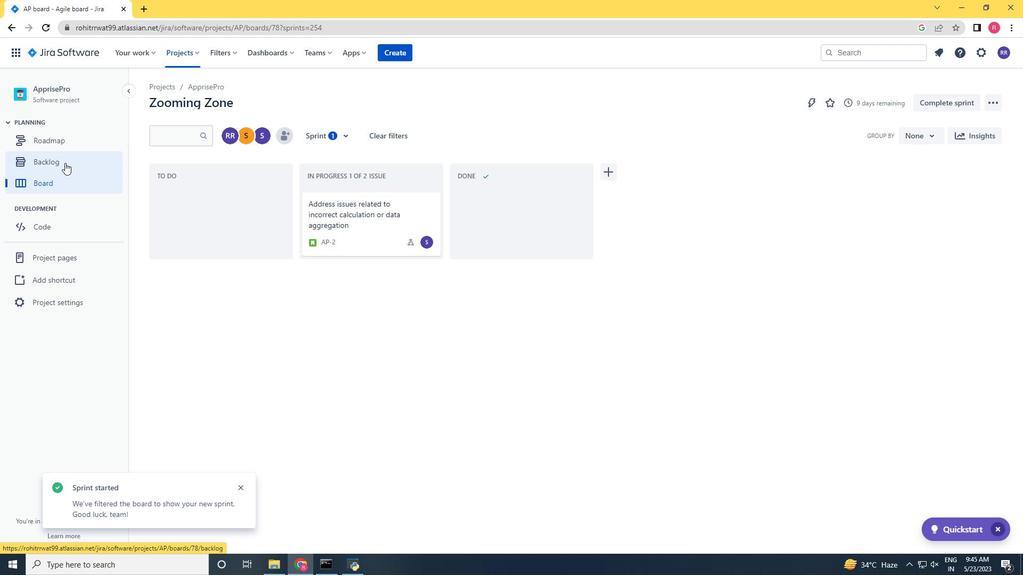 
Action: Mouse moved to (610, 373)
Screenshot: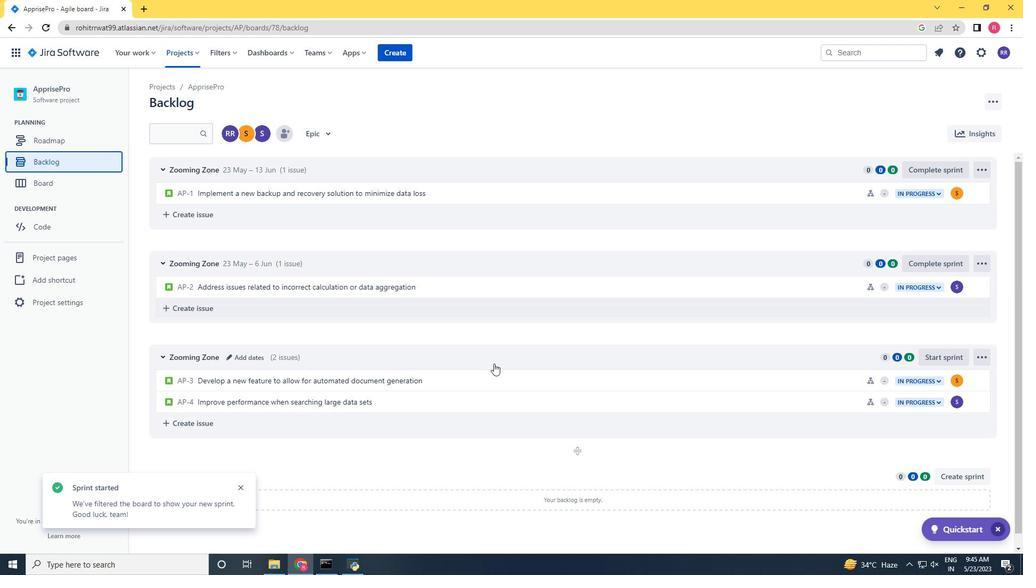 
Action: Mouse scrolled (610, 374) with delta (0, 0)
Screenshot: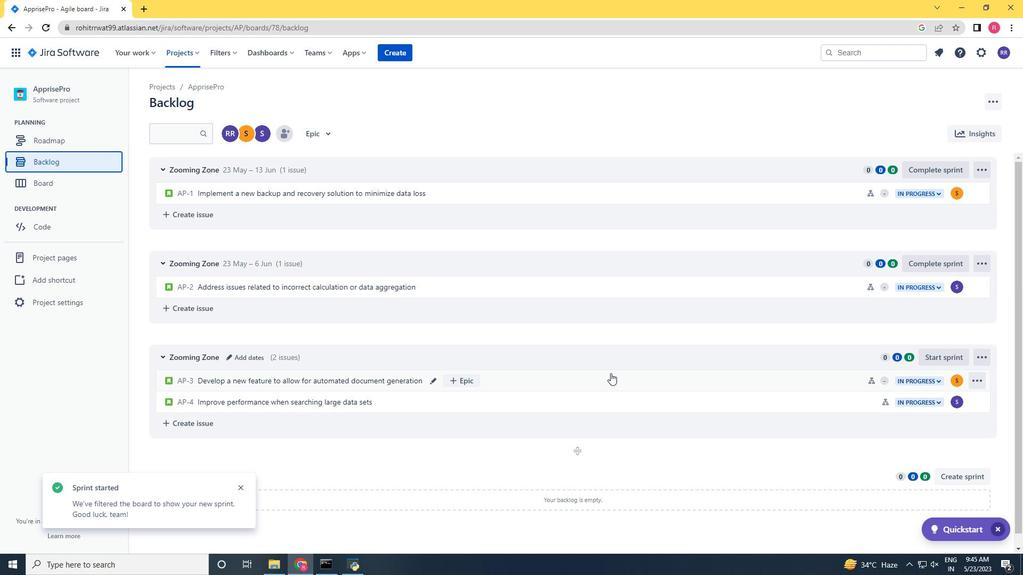 
Action: Mouse scrolled (610, 374) with delta (0, 0)
Screenshot: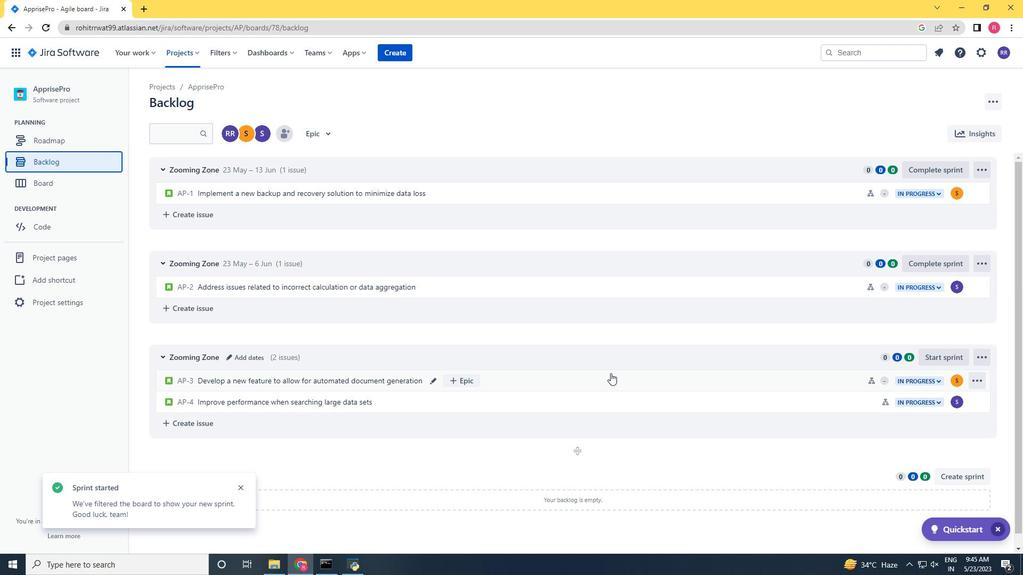 
Action: Mouse scrolled (610, 374) with delta (0, 0)
Screenshot: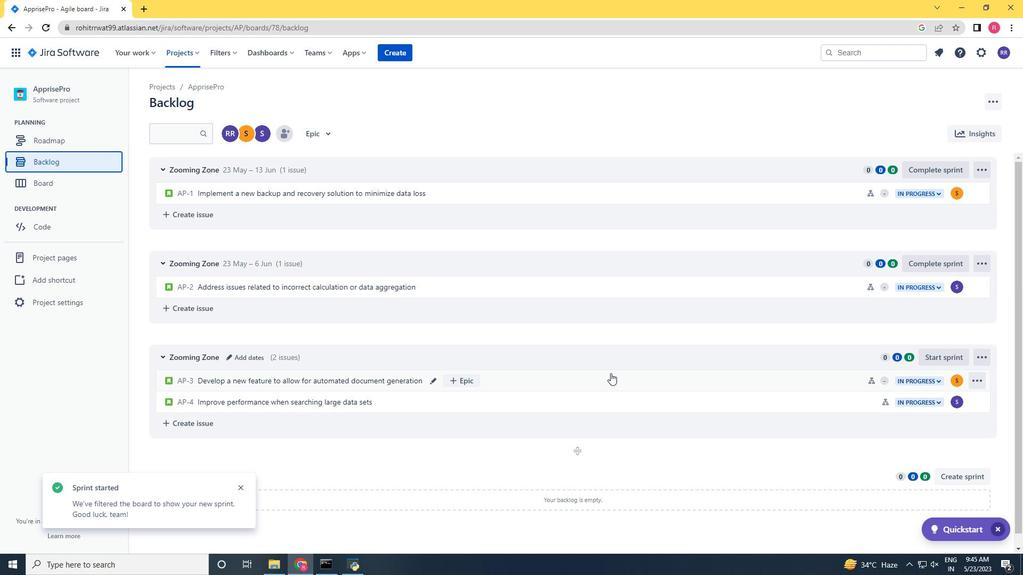 
Action: Mouse moved to (932, 355)
Screenshot: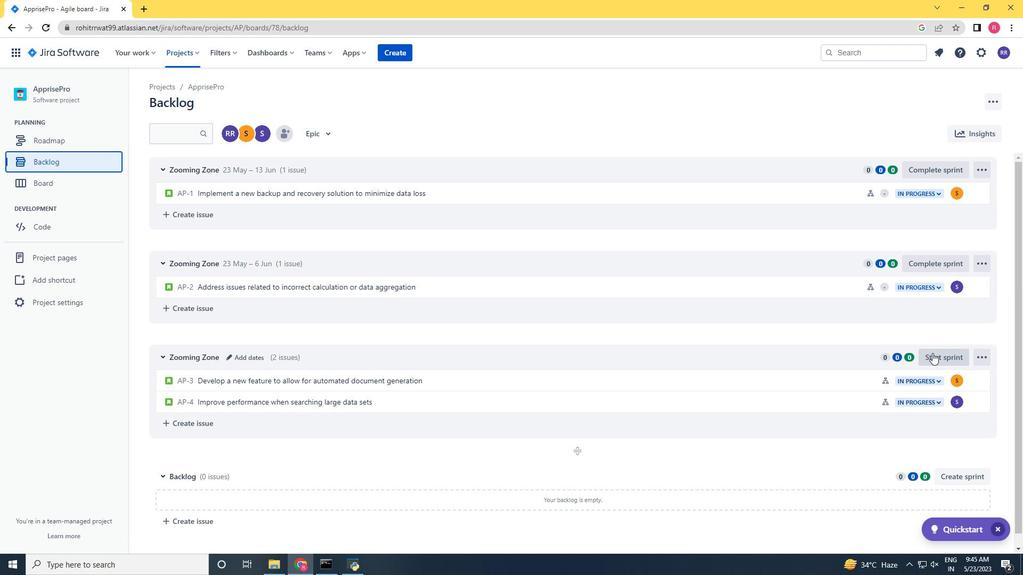 
Action: Mouse pressed left at (932, 355)
Screenshot: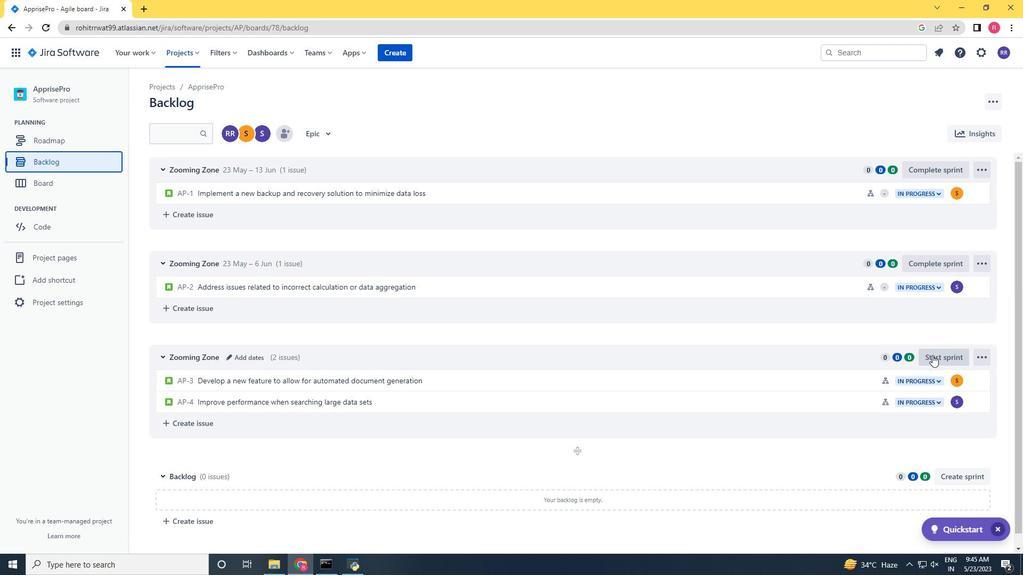 
Action: Mouse moved to (385, 185)
Screenshot: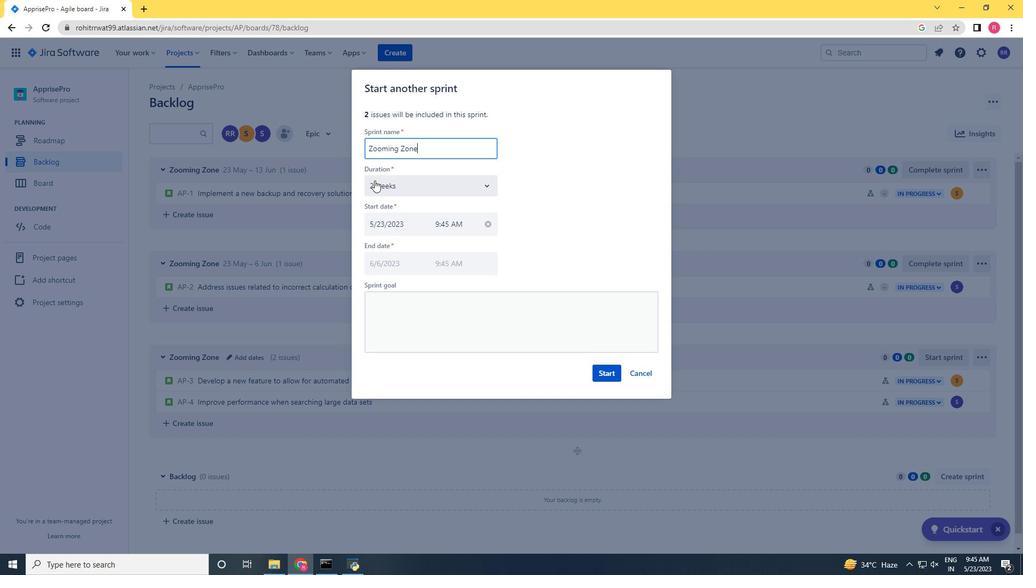 
Action: Mouse pressed left at (385, 185)
Screenshot: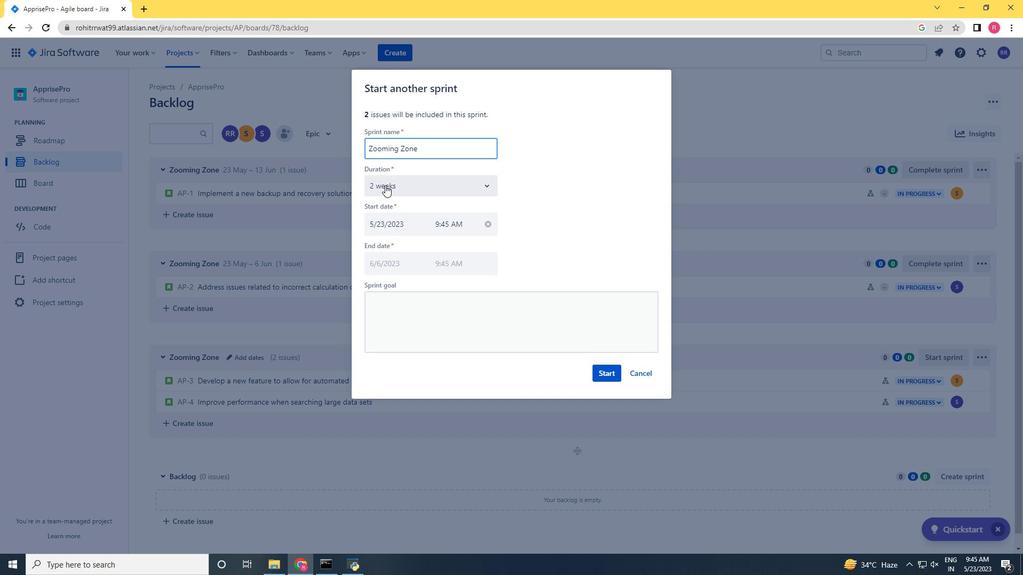 
Action: Mouse moved to (391, 215)
Screenshot: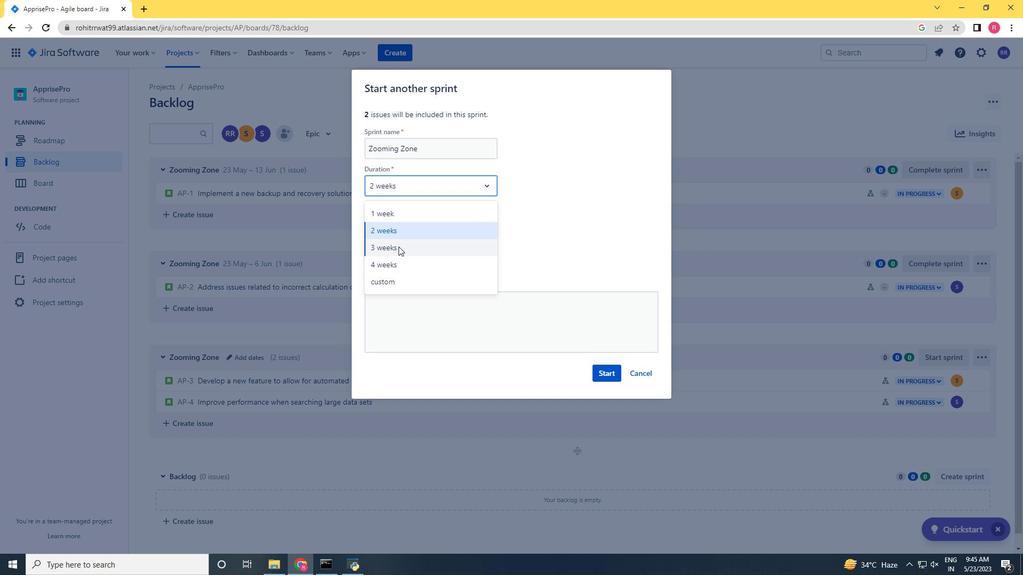 
Action: Mouse pressed left at (391, 215)
Screenshot: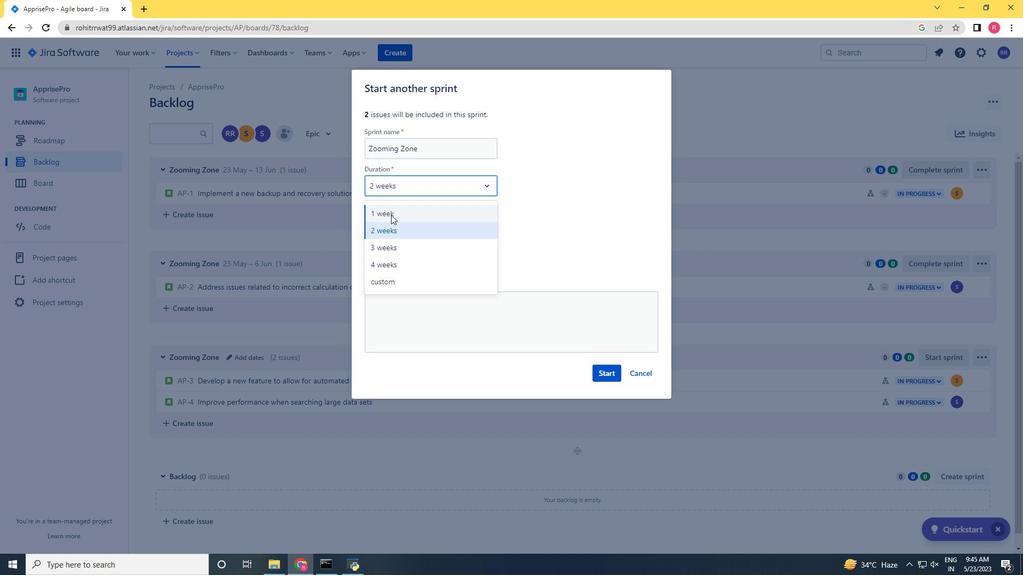 
Action: Mouse moved to (612, 376)
Screenshot: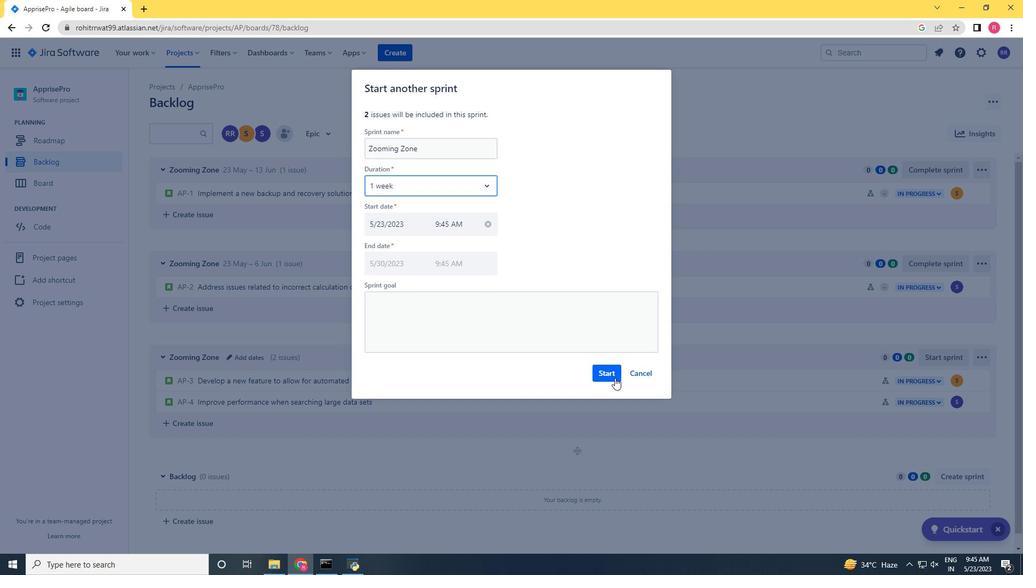 
Action: Mouse pressed left at (612, 376)
Screenshot: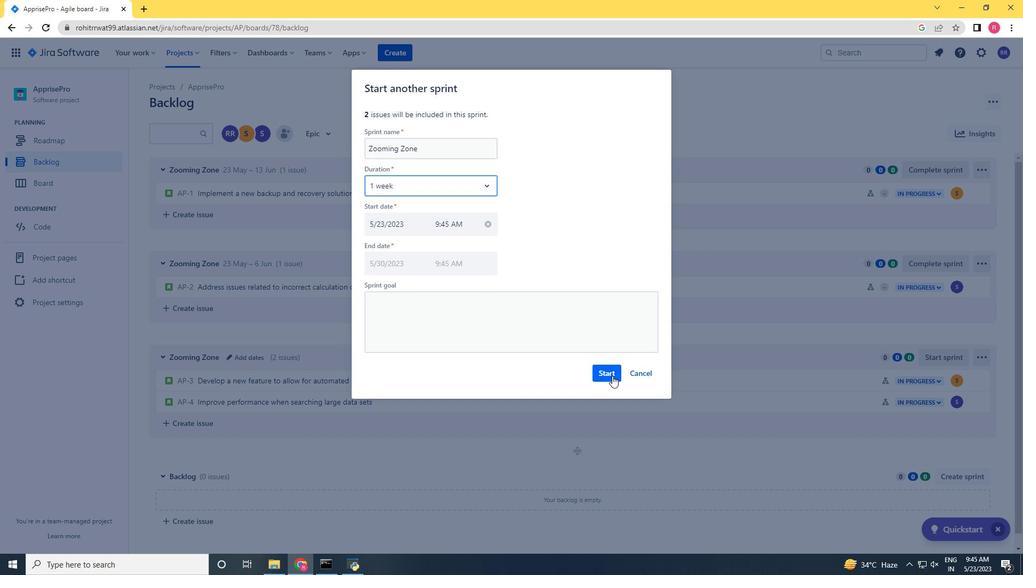 
Action: Mouse moved to (74, 162)
Screenshot: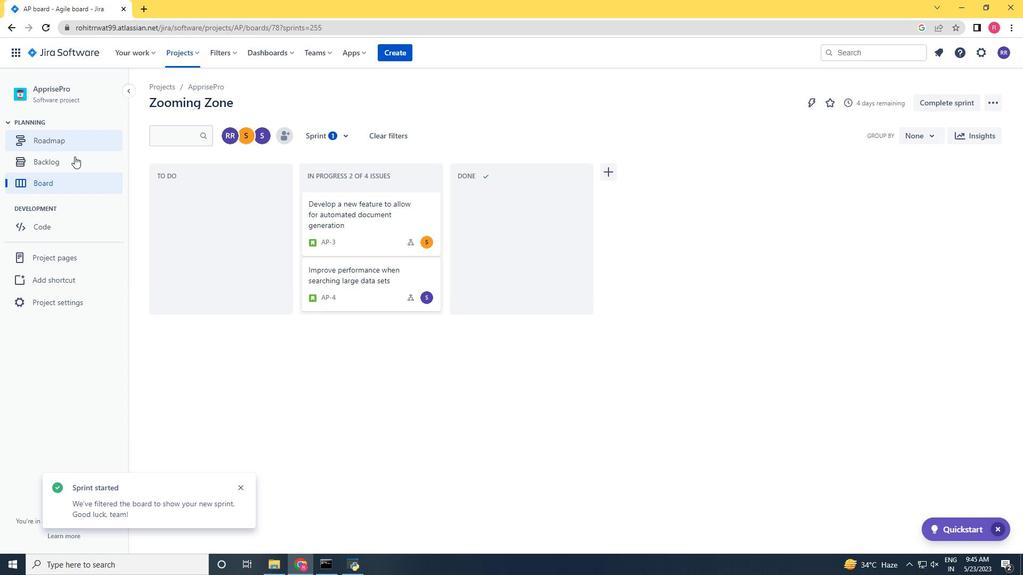 
Action: Mouse pressed left at (74, 162)
Screenshot: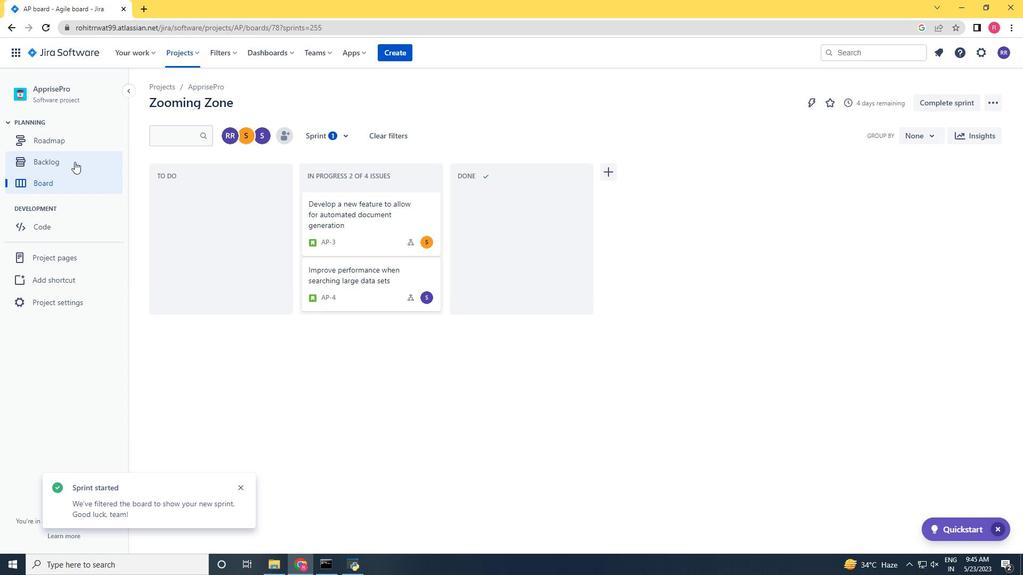 
